 Task: For heading Use Amatic SC with blue colour.  font size for heading18,  'Change the font style of data to'Amatic SC and font size to 9,  Change the alignment of both headline & data to Align right In the sheet   Navigate Sales templetes   book
Action: Mouse moved to (114, 144)
Screenshot: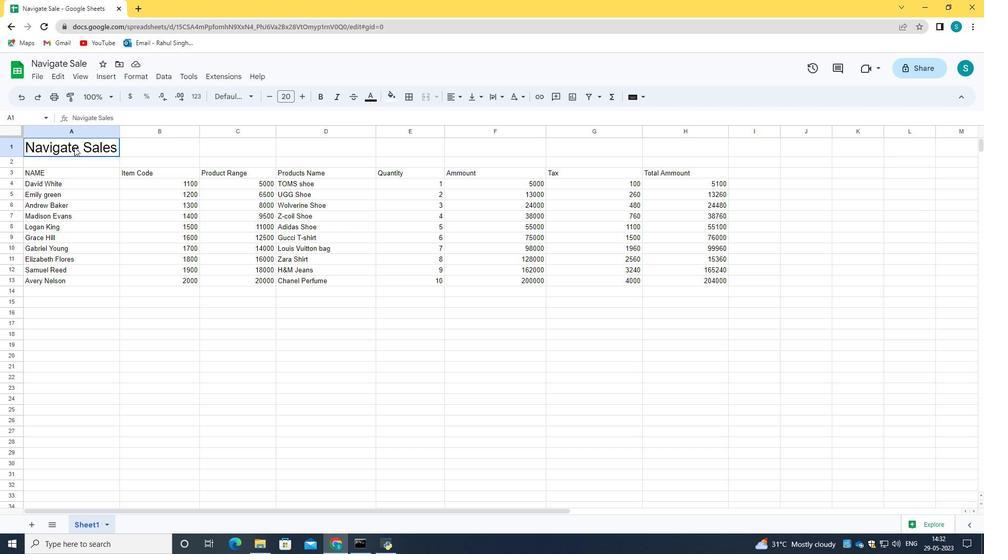 
Action: Mouse pressed left at (114, 144)
Screenshot: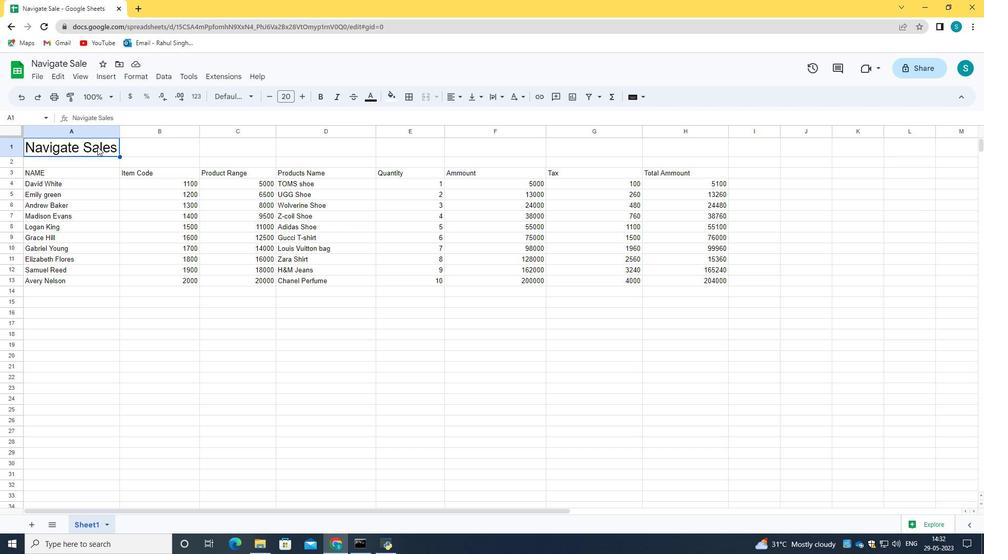
Action: Mouse moved to (113, 141)
Screenshot: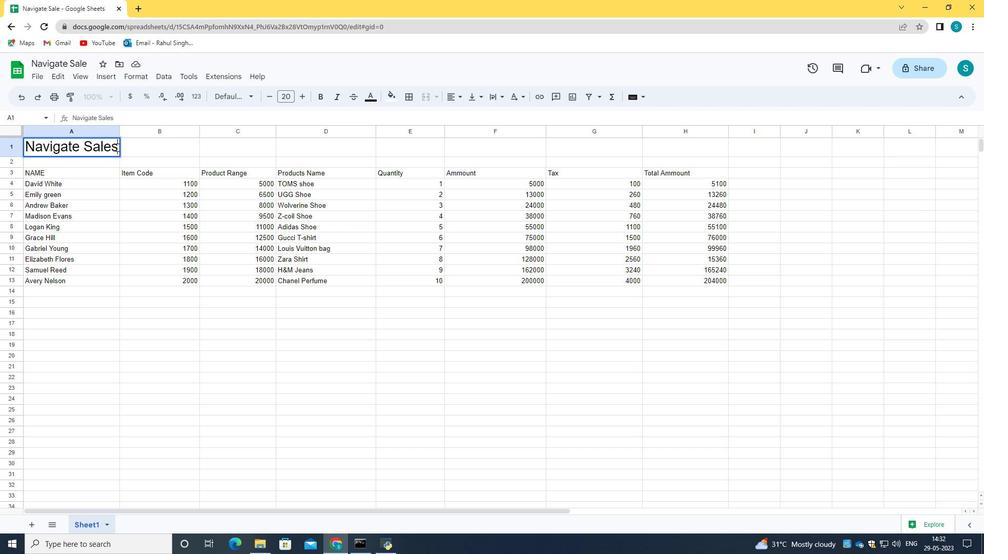 
Action: Mouse pressed left at (113, 141)
Screenshot: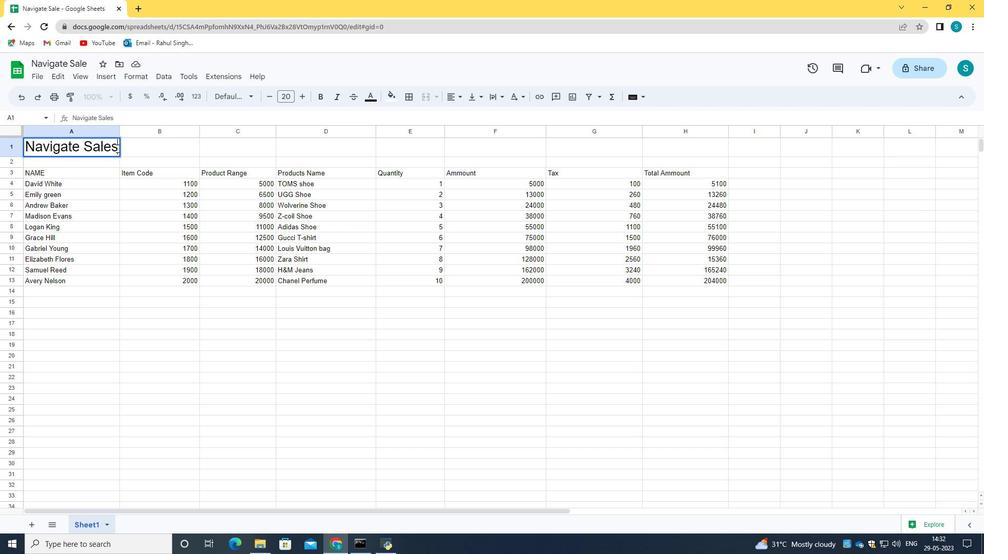 
Action: Mouse moved to (113, 142)
Screenshot: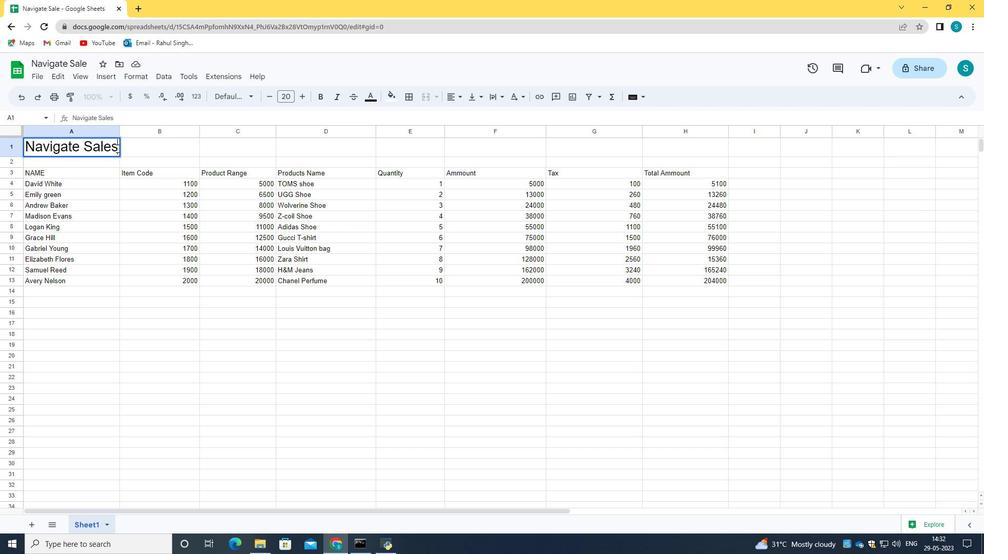 
Action: Mouse pressed left at (113, 142)
Screenshot: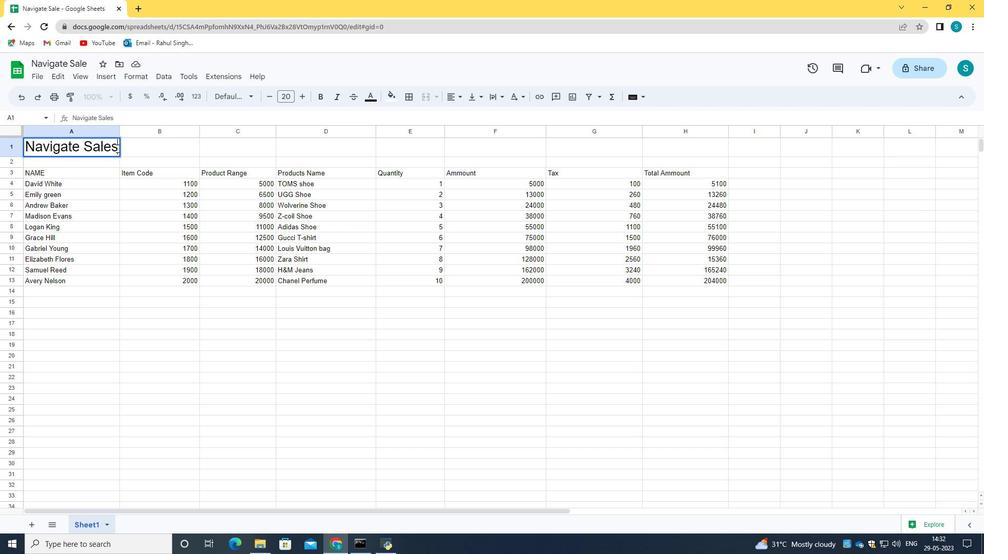 
Action: Mouse moved to (113, 145)
Screenshot: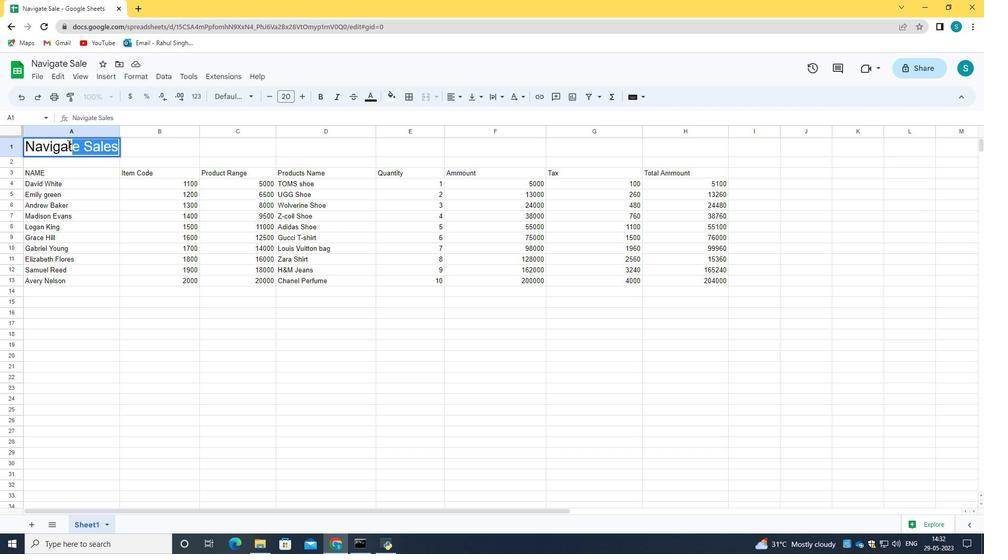 
Action: Mouse pressed left at (113, 145)
Screenshot: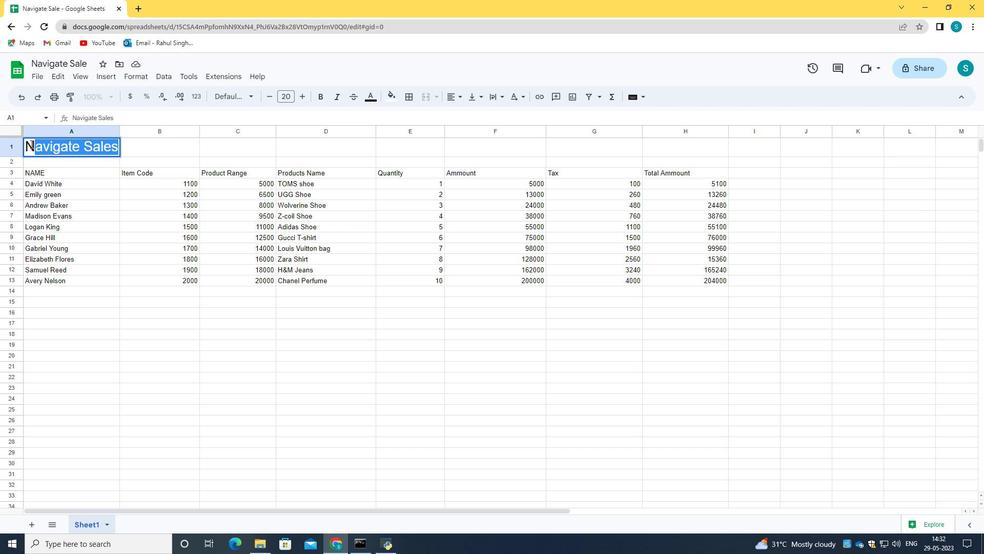 
Action: Mouse moved to (242, 92)
Screenshot: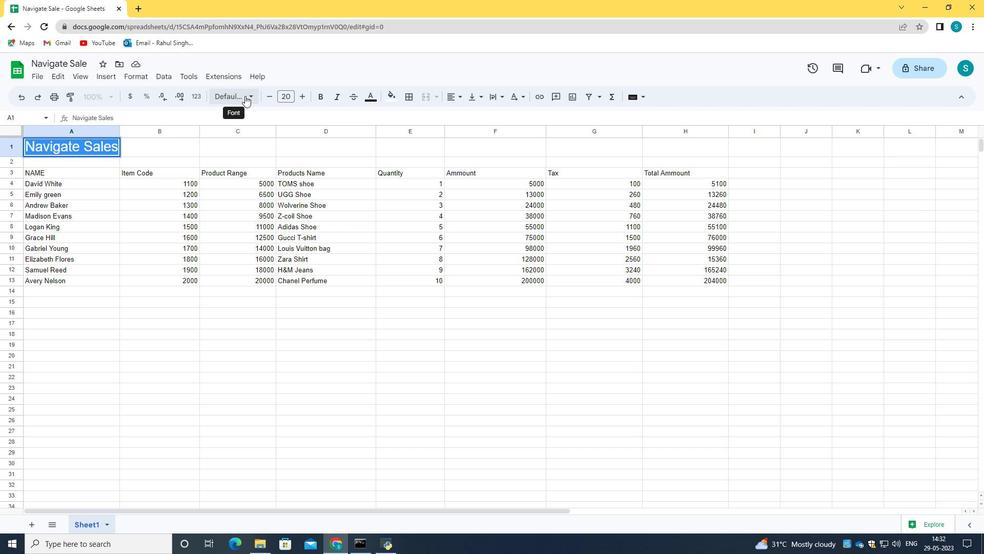 
Action: Mouse pressed left at (242, 92)
Screenshot: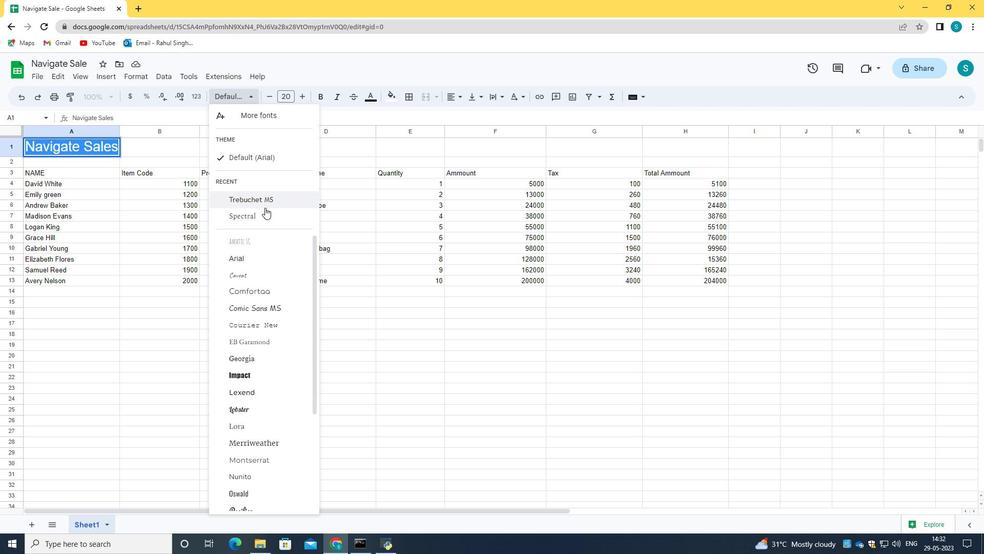 
Action: Mouse moved to (262, 205)
Screenshot: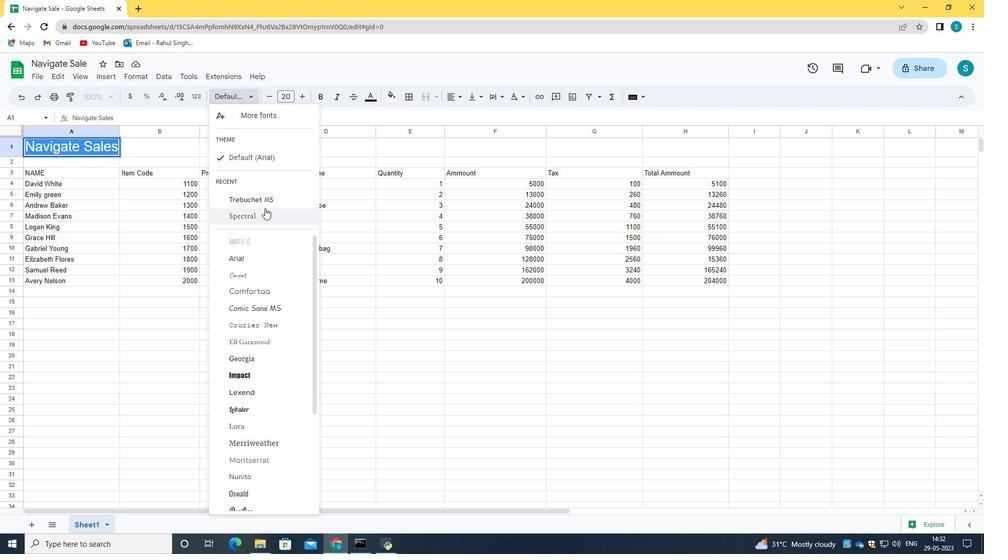 
Action: Mouse scrolled (262, 204) with delta (0, 0)
Screenshot: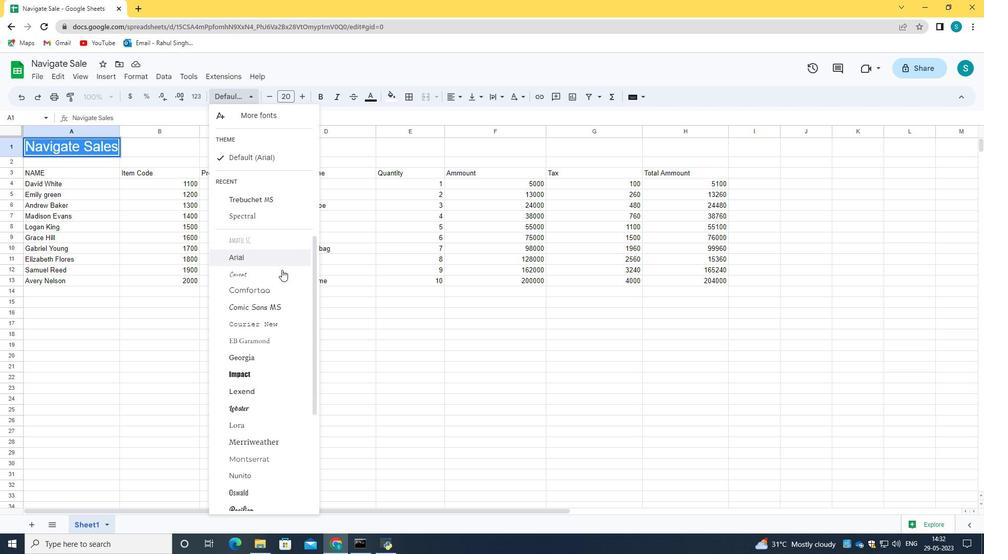 
Action: Mouse moved to (262, 205)
Screenshot: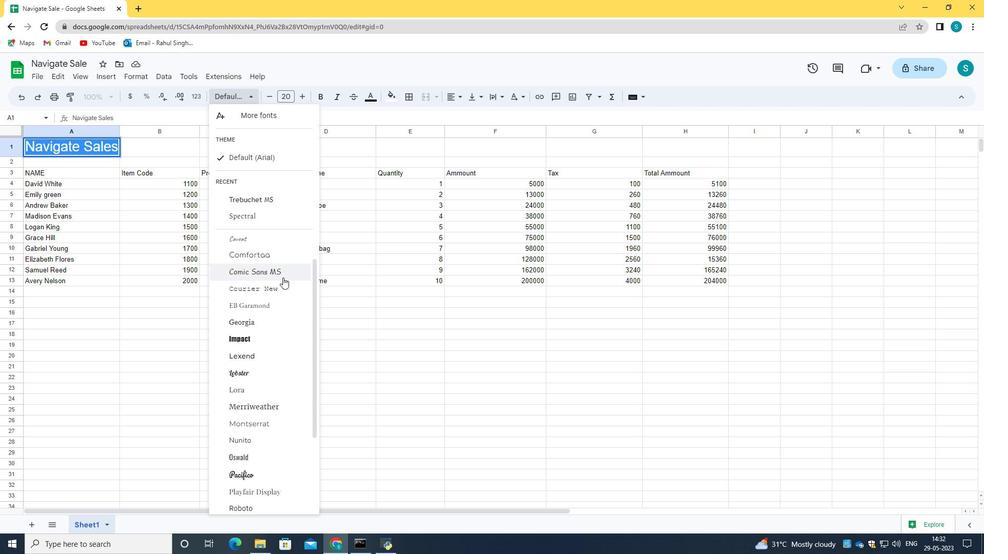 
Action: Mouse scrolled (262, 204) with delta (0, 0)
Screenshot: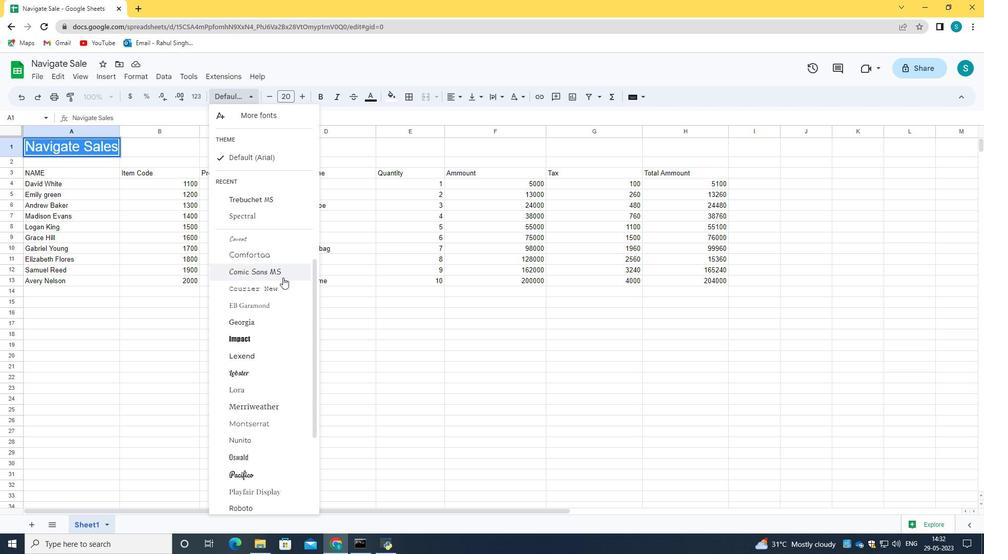 
Action: Mouse moved to (271, 241)
Screenshot: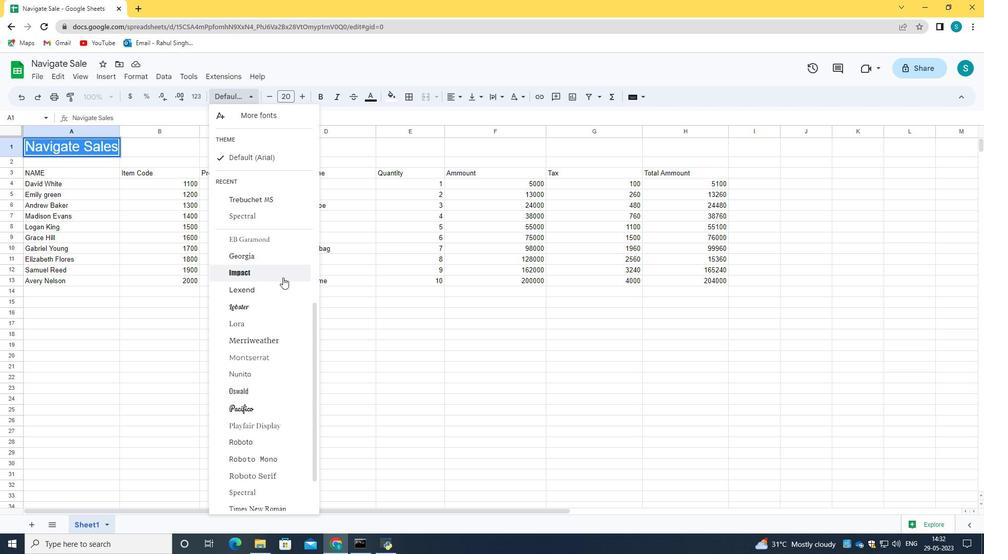 
Action: Mouse scrolled (271, 240) with delta (0, 0)
Screenshot: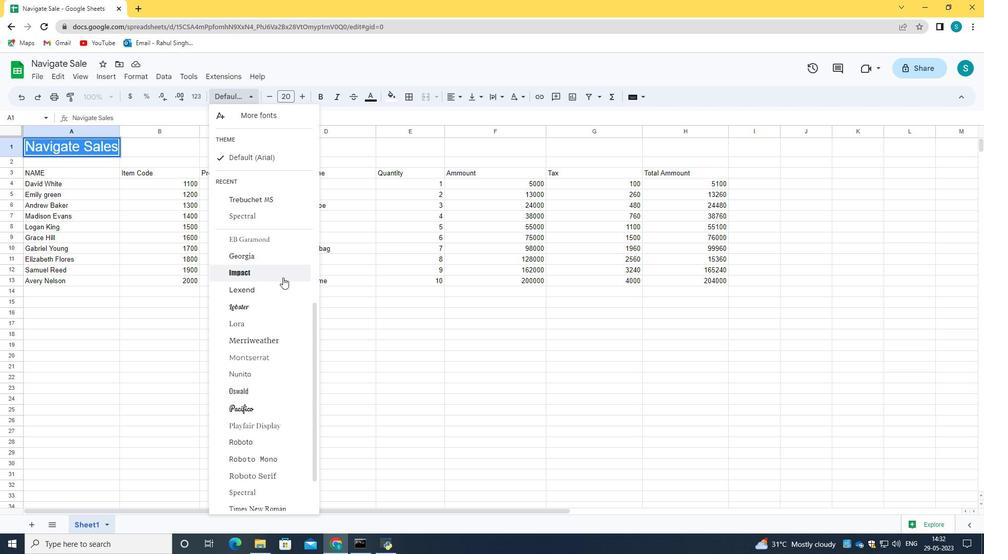 
Action: Mouse moved to (280, 274)
Screenshot: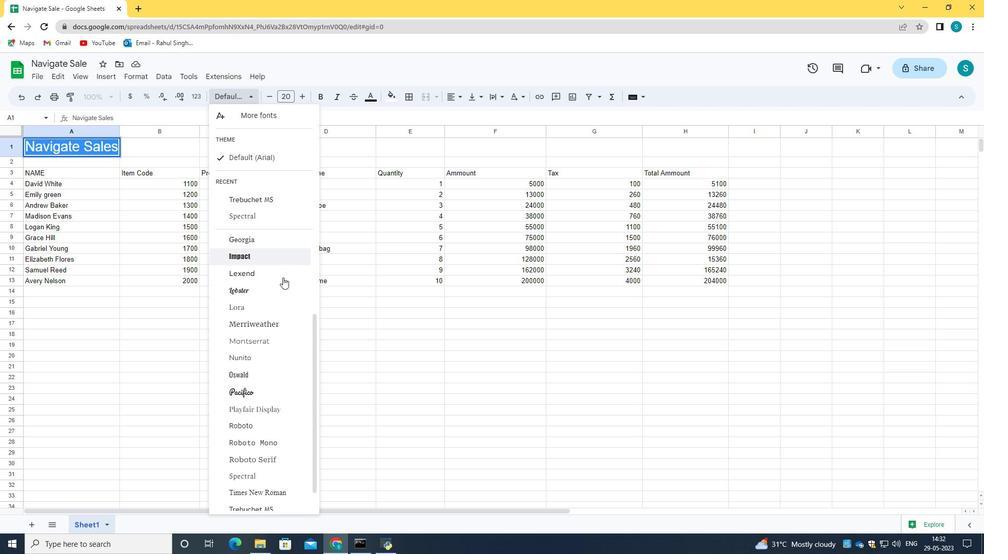 
Action: Mouse scrolled (280, 273) with delta (0, 0)
Screenshot: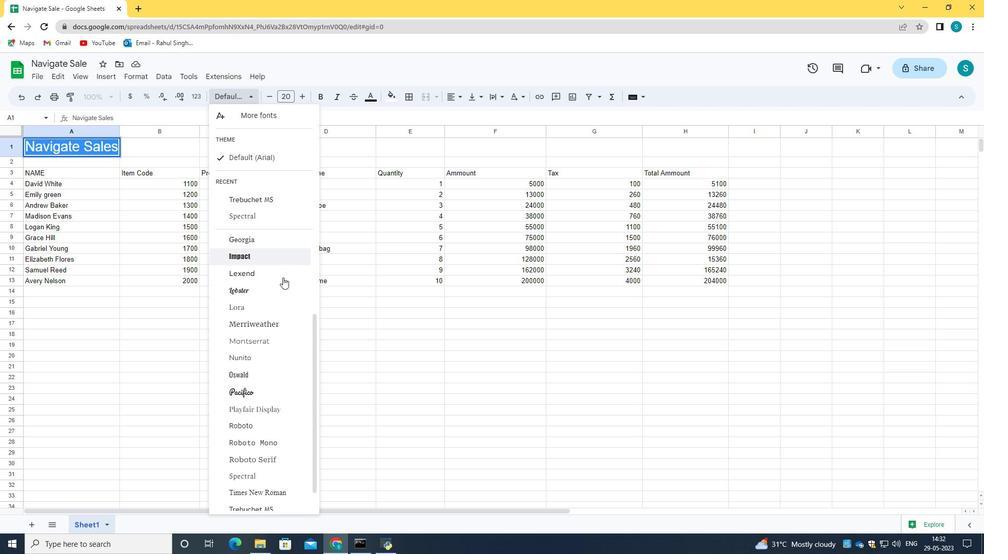 
Action: Mouse scrolled (280, 273) with delta (0, 0)
Screenshot: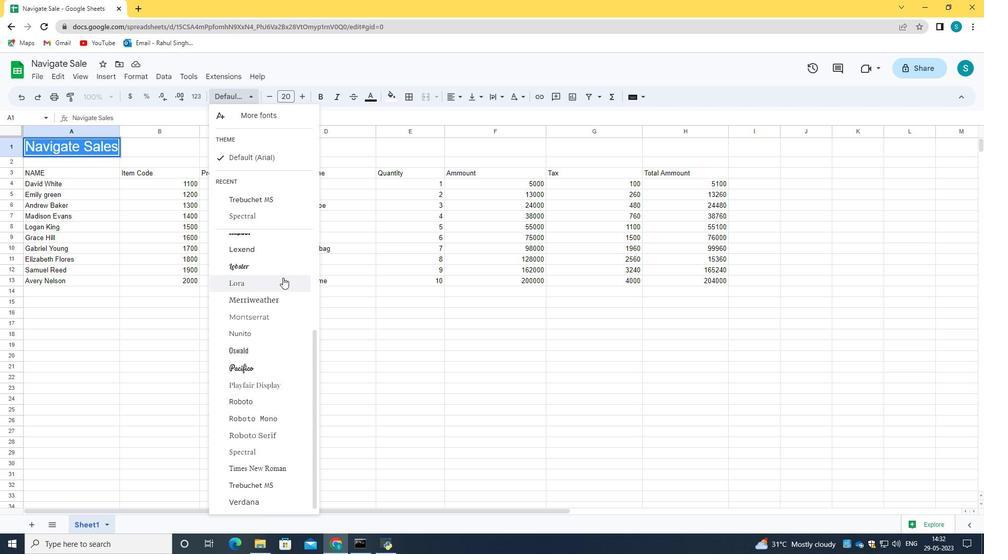 
Action: Mouse scrolled (280, 273) with delta (0, 0)
Screenshot: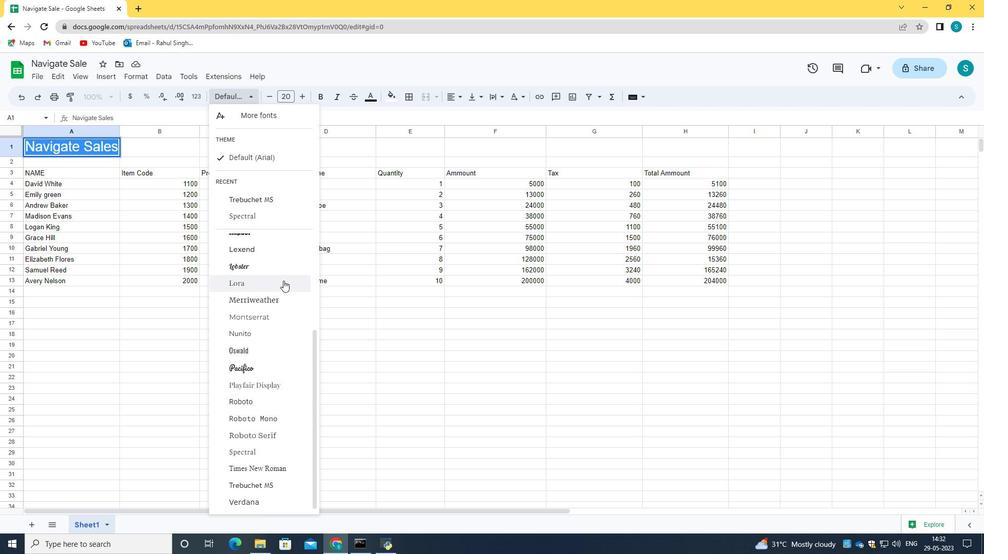 
Action: Mouse scrolled (280, 273) with delta (0, 0)
Screenshot: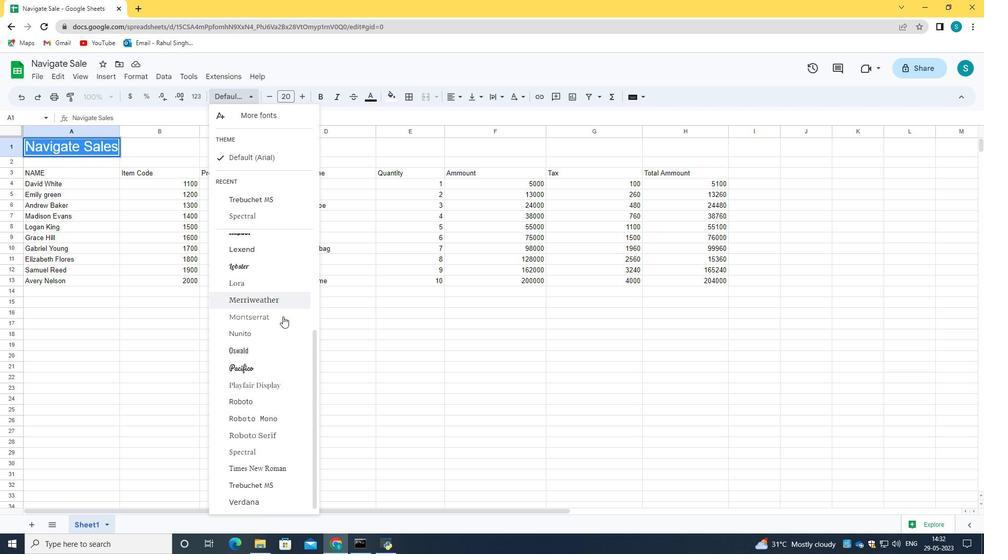 
Action: Mouse moved to (275, 335)
Screenshot: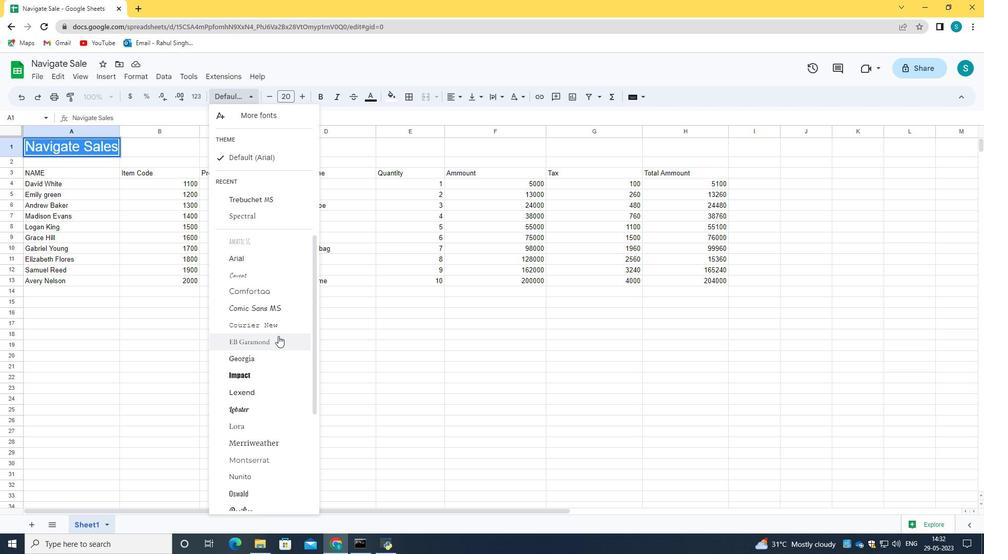 
Action: Mouse scrolled (275, 336) with delta (0, 0)
Screenshot: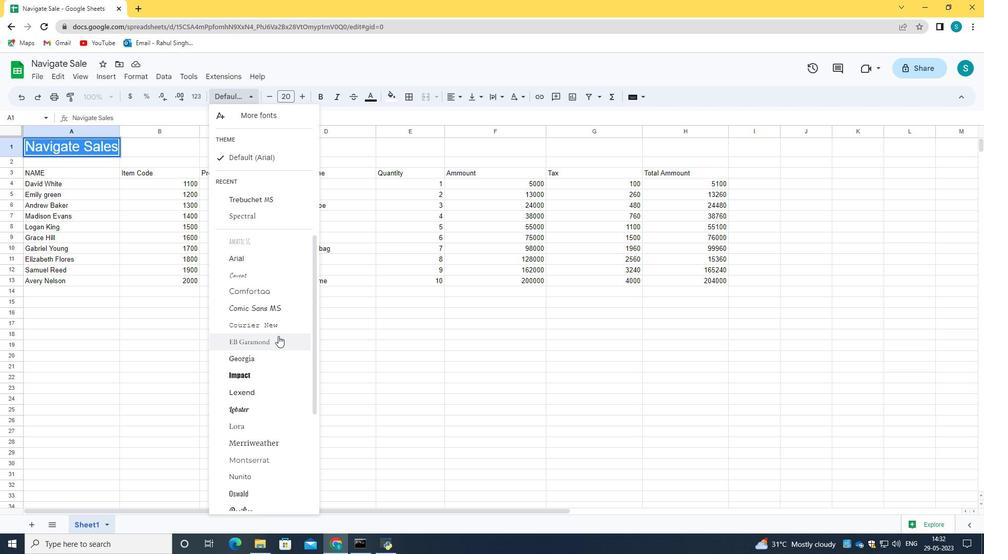 
Action: Mouse moved to (275, 334)
Screenshot: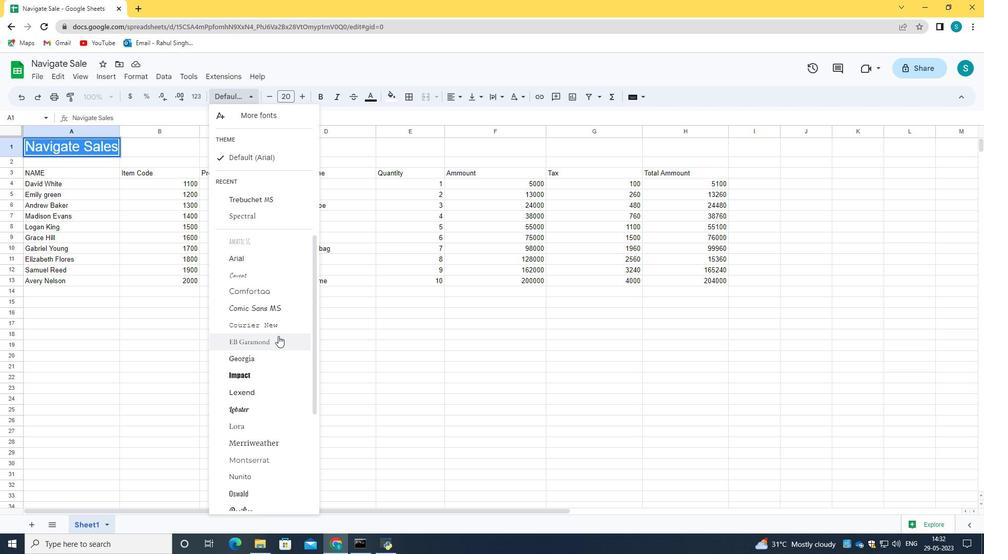 
Action: Mouse scrolled (275, 335) with delta (0, 0)
Screenshot: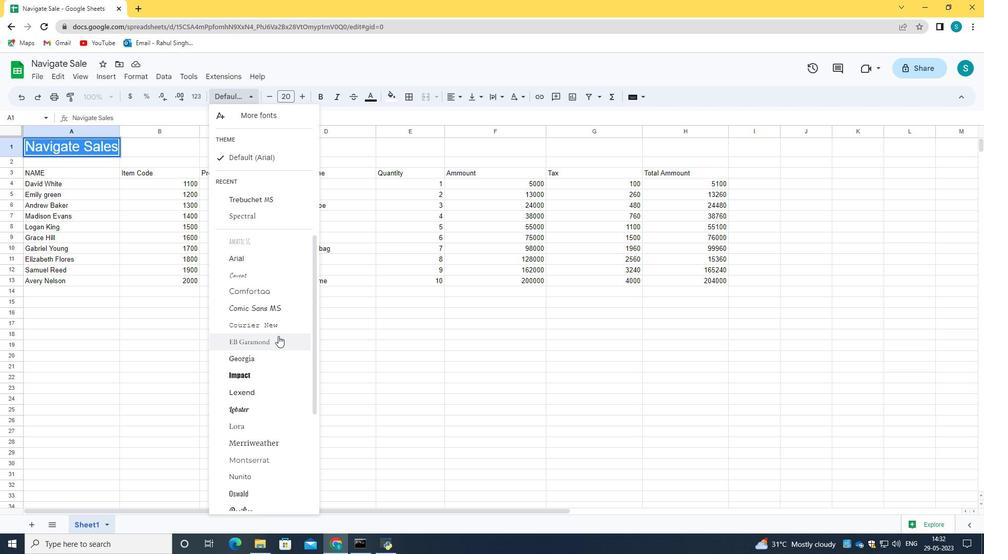 
Action: Mouse scrolled (275, 335) with delta (0, 0)
Screenshot: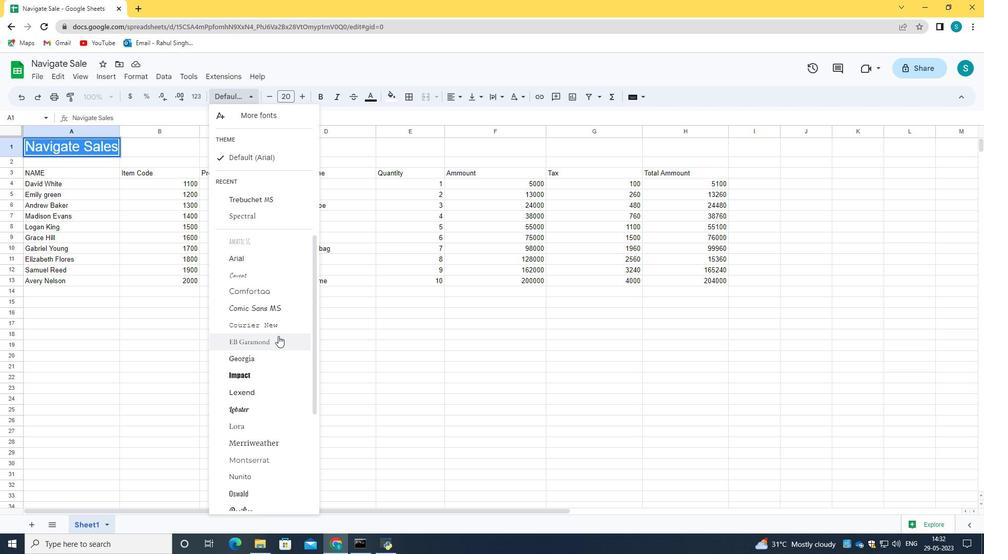 
Action: Mouse scrolled (275, 335) with delta (0, 0)
Screenshot: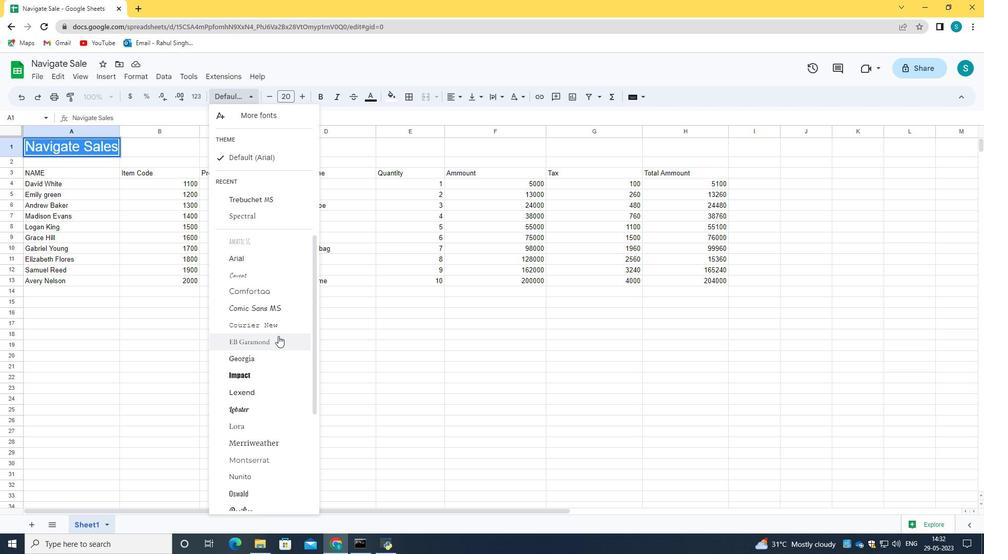 
Action: Mouse moved to (275, 332)
Screenshot: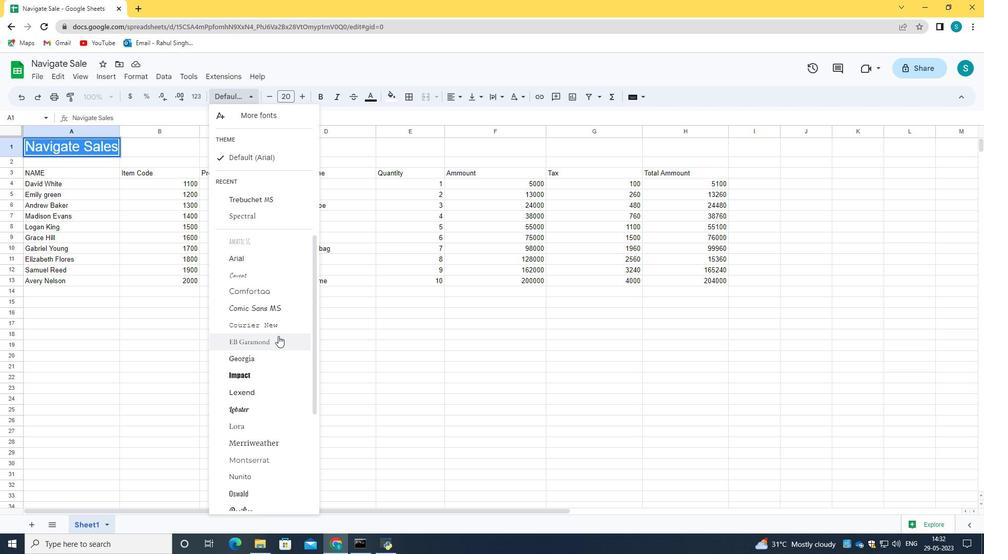 
Action: Mouse scrolled (275, 333) with delta (0, 0)
Screenshot: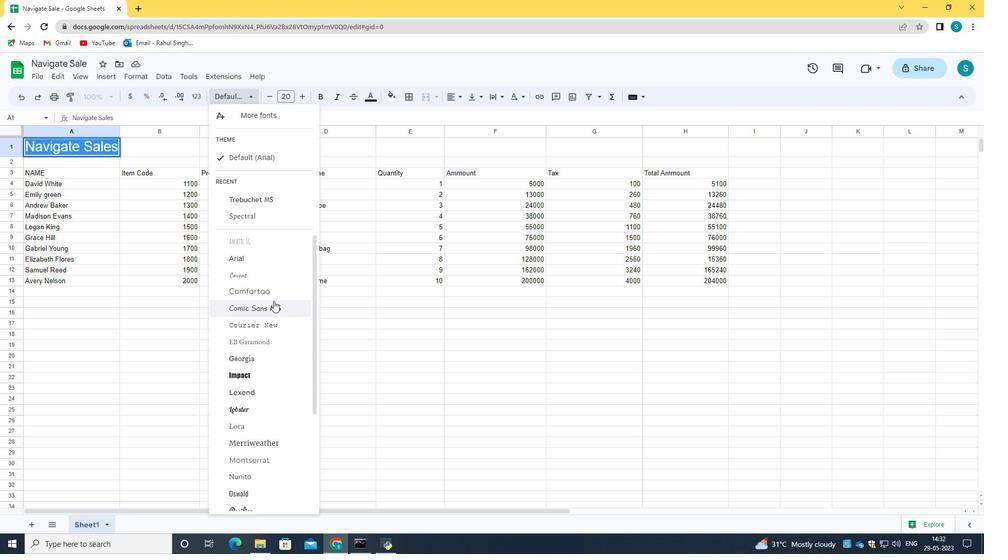 
Action: Mouse scrolled (275, 333) with delta (0, 0)
Screenshot: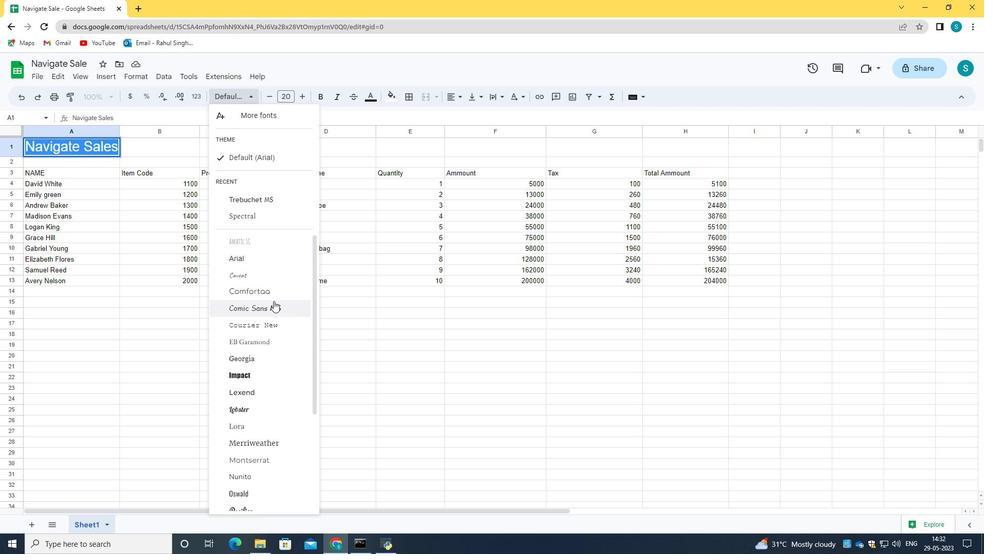 
Action: Mouse scrolled (275, 333) with delta (0, 0)
Screenshot: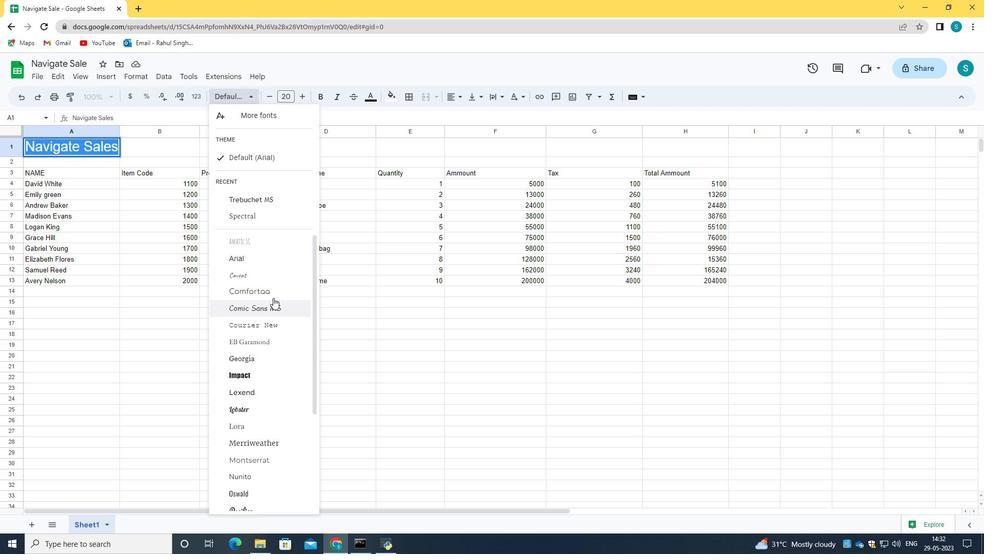
Action: Mouse scrolled (275, 333) with delta (0, 0)
Screenshot: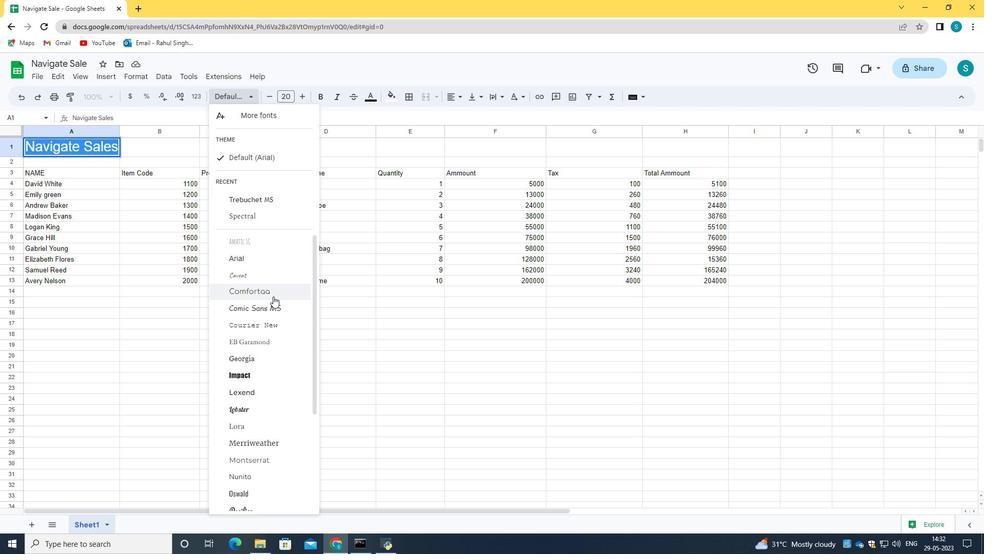 
Action: Mouse moved to (264, 110)
Screenshot: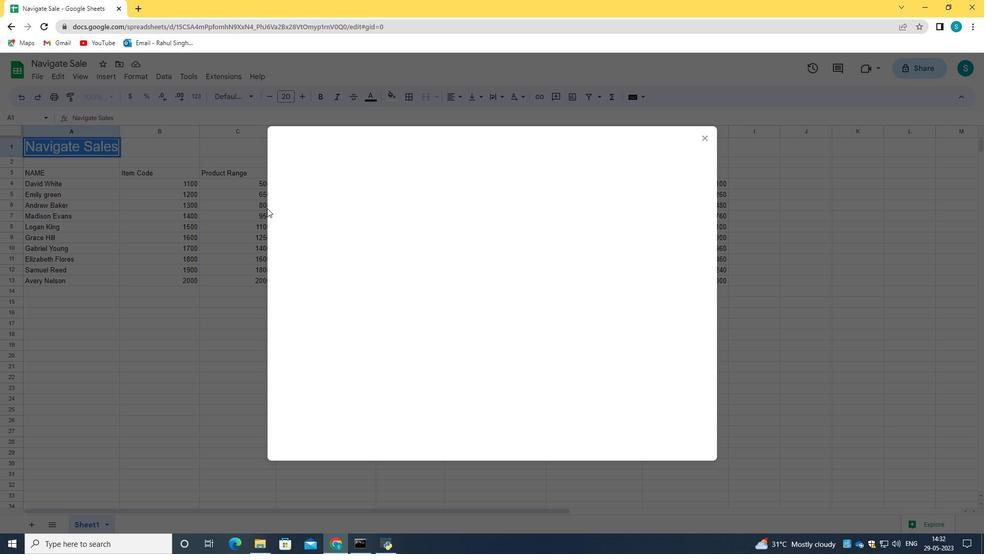 
Action: Mouse pressed left at (264, 110)
Screenshot: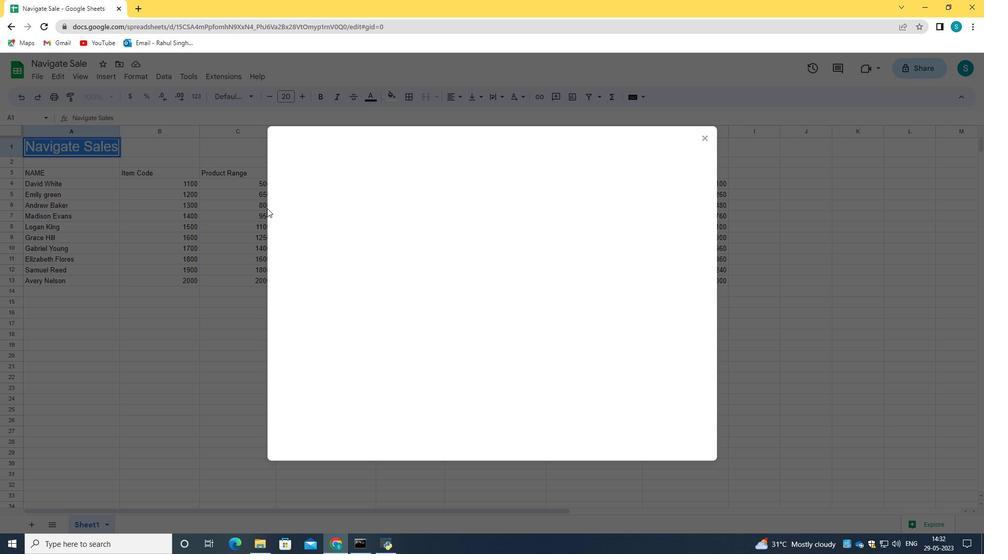 
Action: Mouse moved to (363, 266)
Screenshot: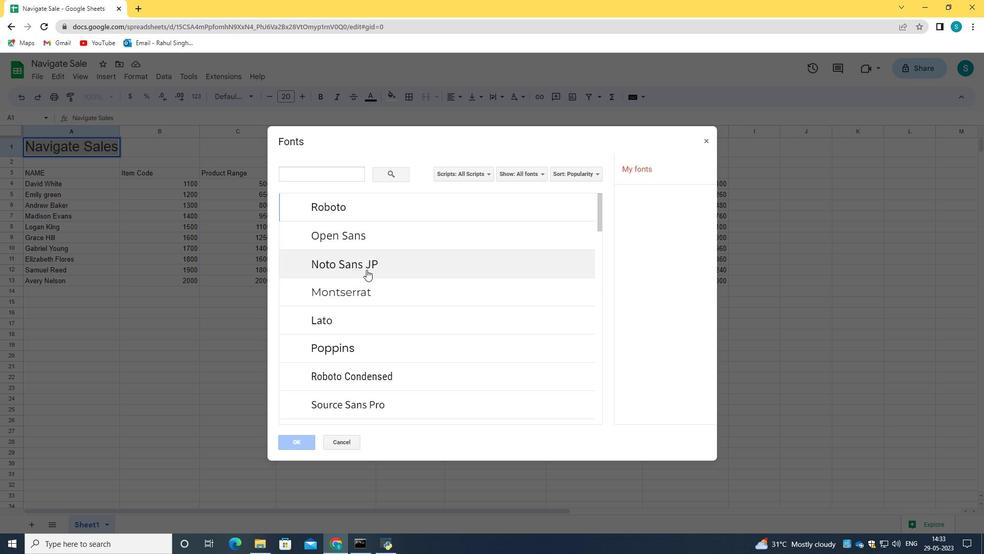 
Action: Mouse scrolled (363, 266) with delta (0, 0)
Screenshot: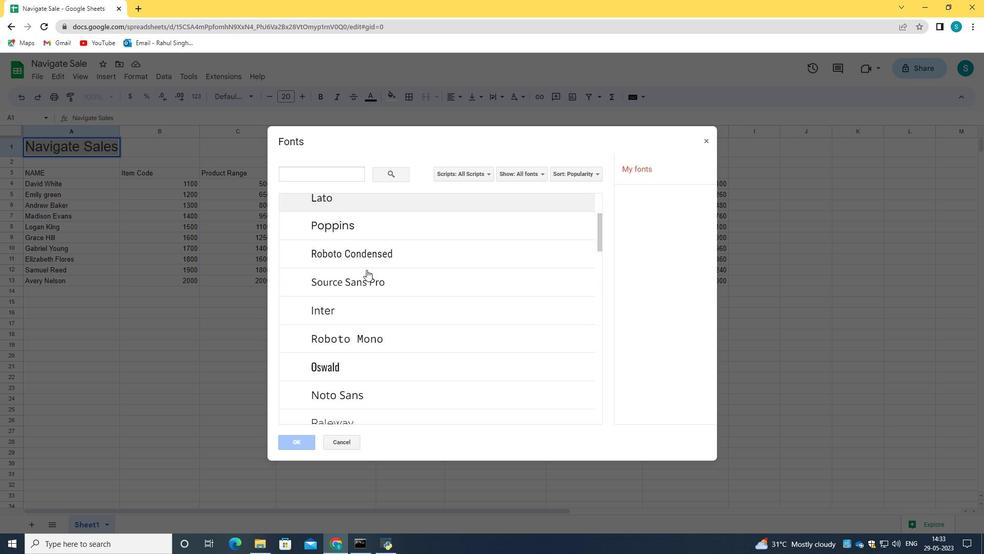 
Action: Mouse scrolled (363, 266) with delta (0, 0)
Screenshot: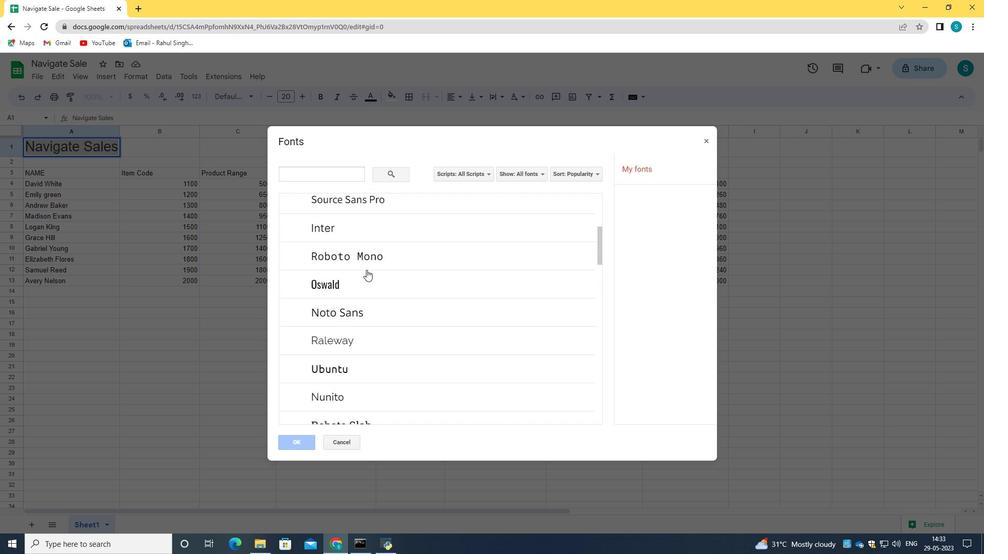
Action: Mouse scrolled (363, 266) with delta (0, 0)
Screenshot: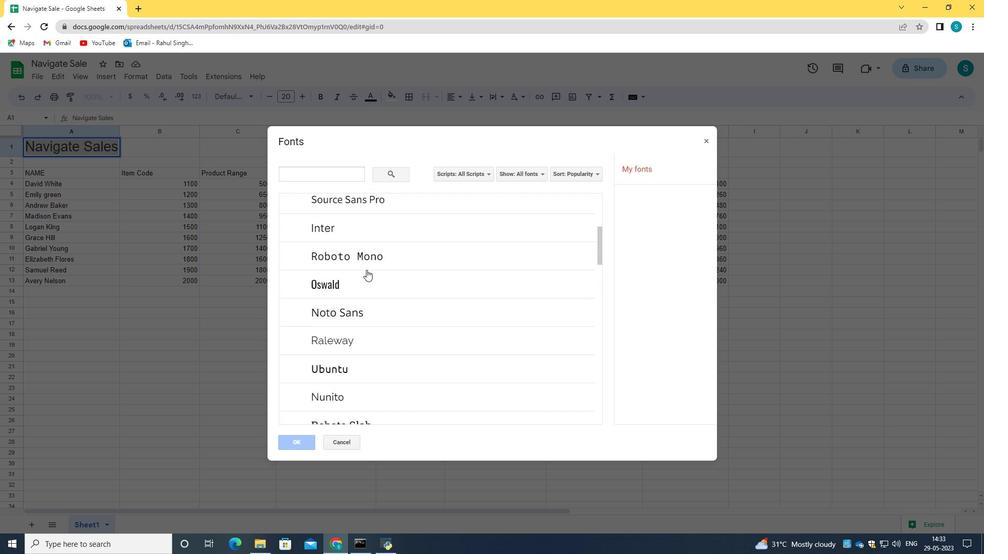 
Action: Mouse scrolled (363, 266) with delta (0, 0)
Screenshot: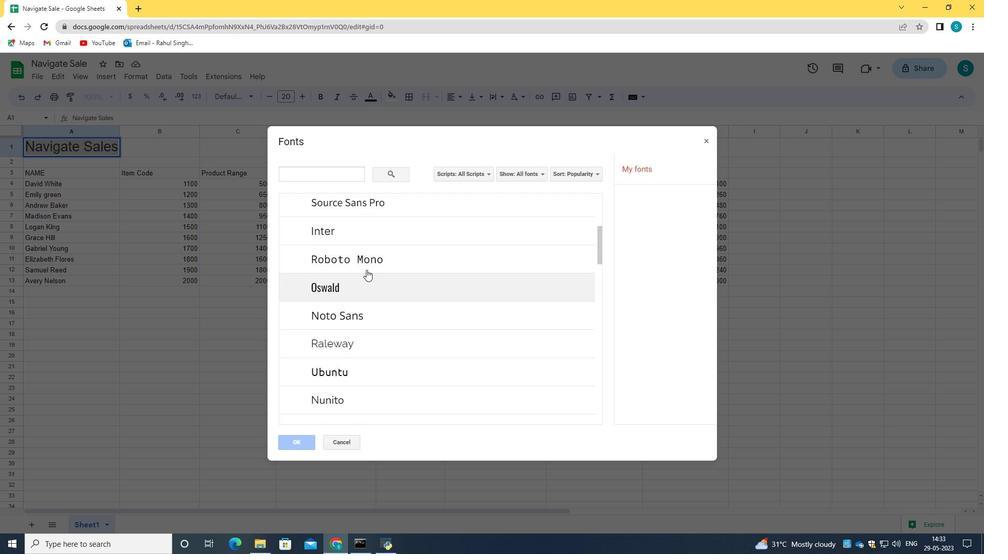 
Action: Mouse scrolled (363, 267) with delta (0, 0)
Screenshot: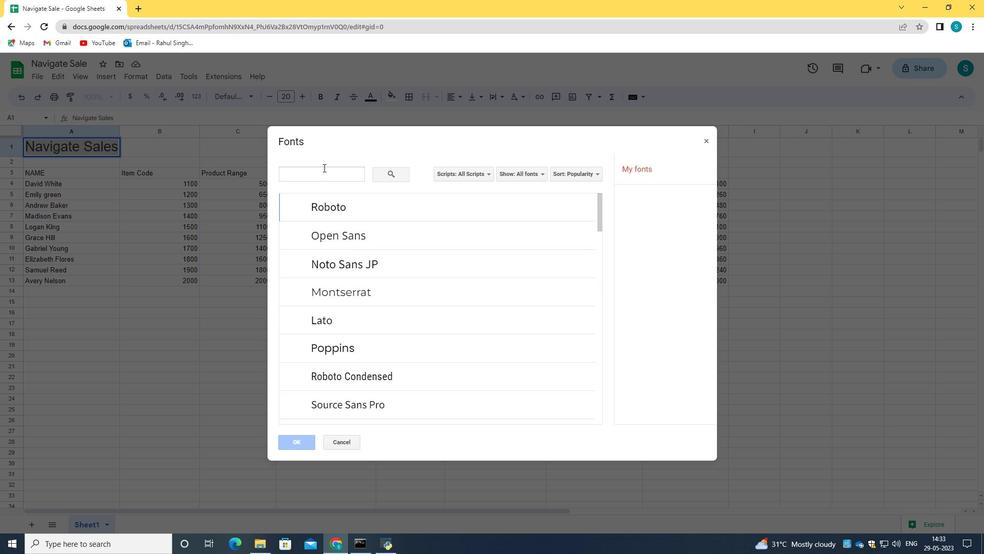 
Action: Mouse scrolled (363, 267) with delta (0, 0)
Screenshot: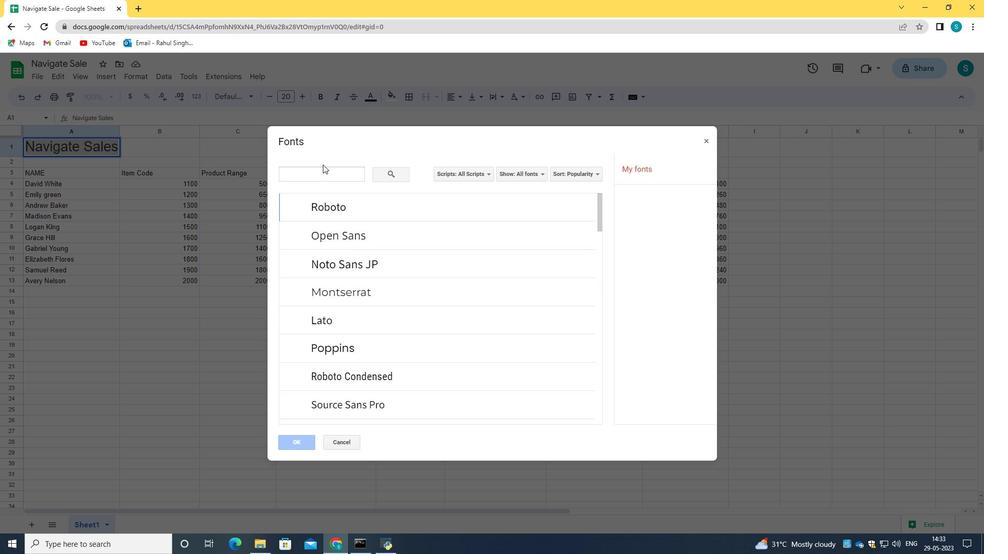 
Action: Mouse scrolled (363, 267) with delta (0, 0)
Screenshot: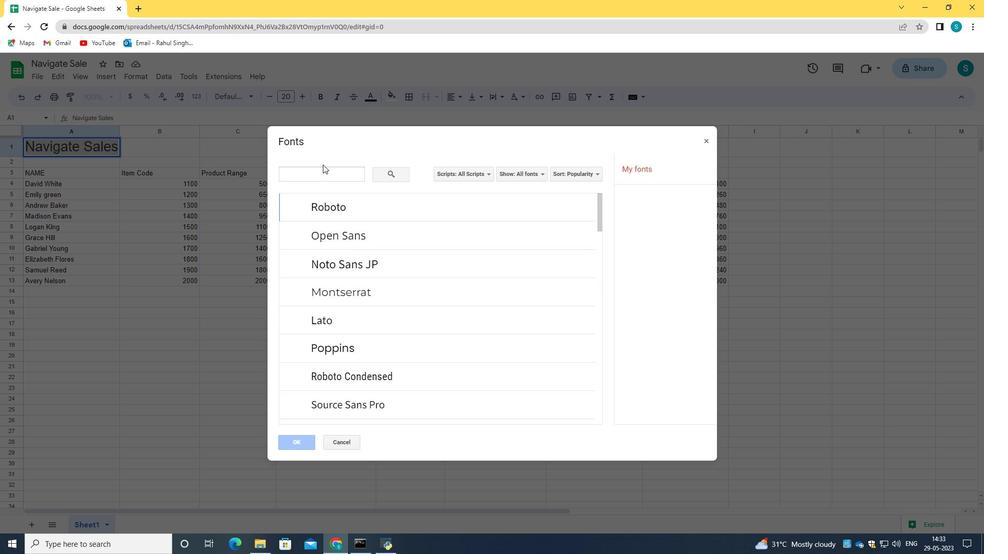
Action: Mouse scrolled (363, 267) with delta (0, 0)
Screenshot: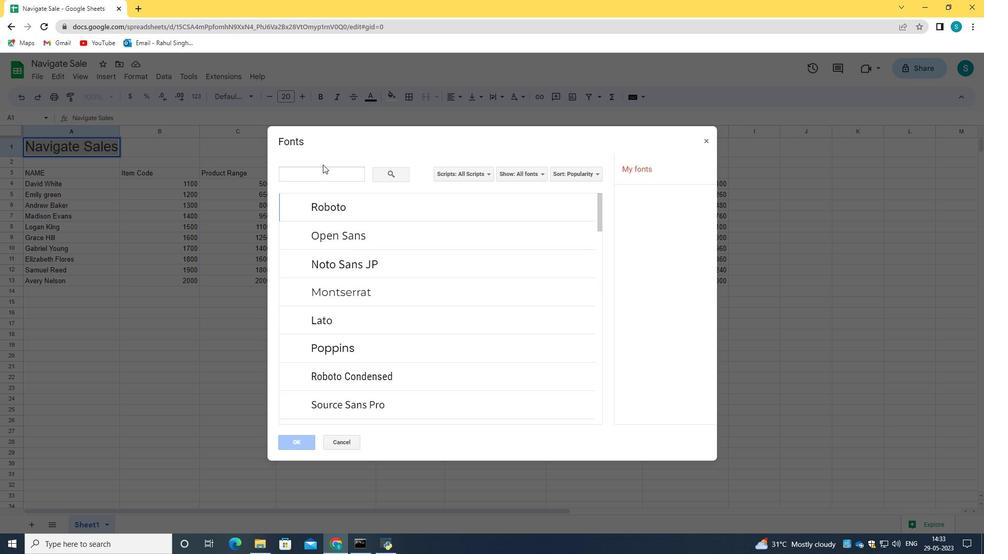 
Action: Mouse scrolled (363, 267) with delta (0, 0)
Screenshot: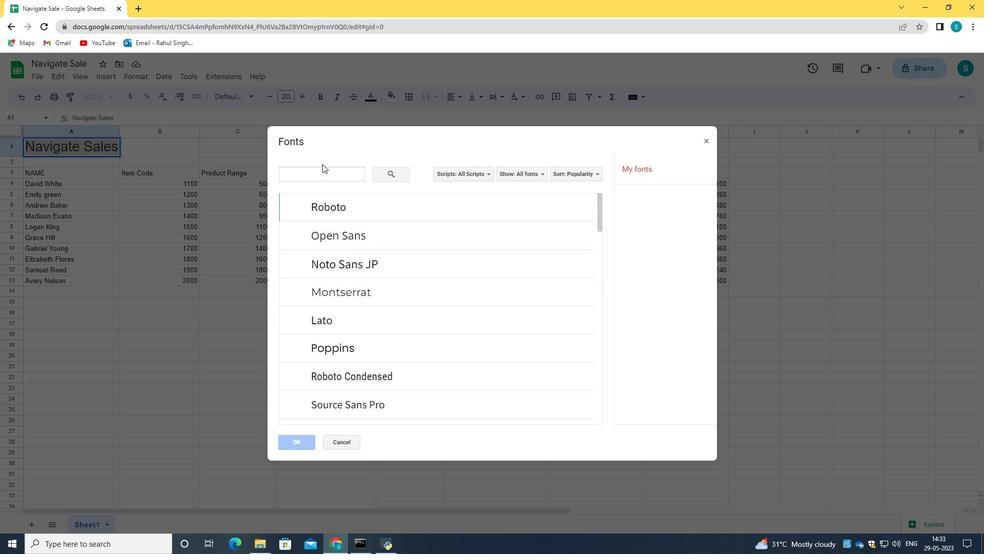 
Action: Mouse moved to (316, 165)
Screenshot: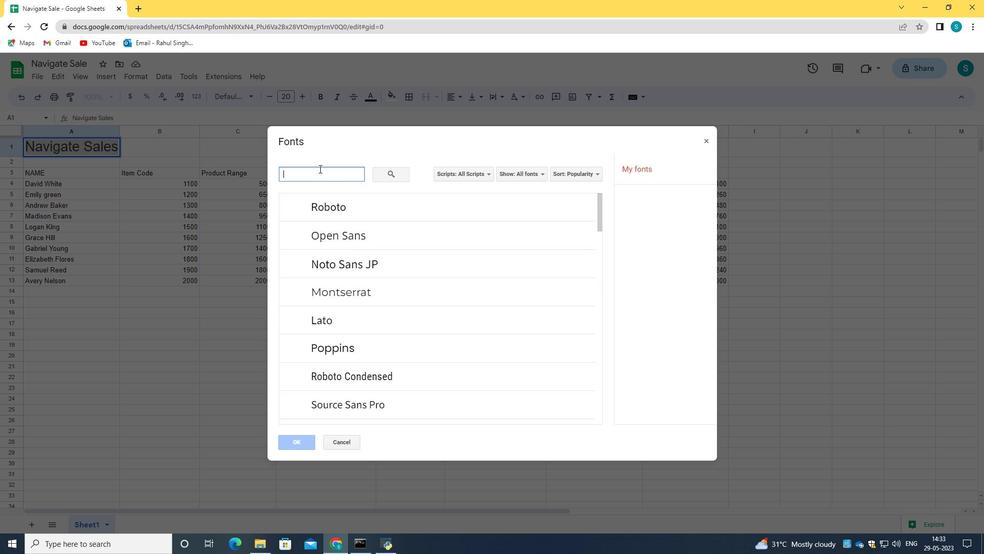 
Action: Mouse pressed left at (316, 165)
Screenshot: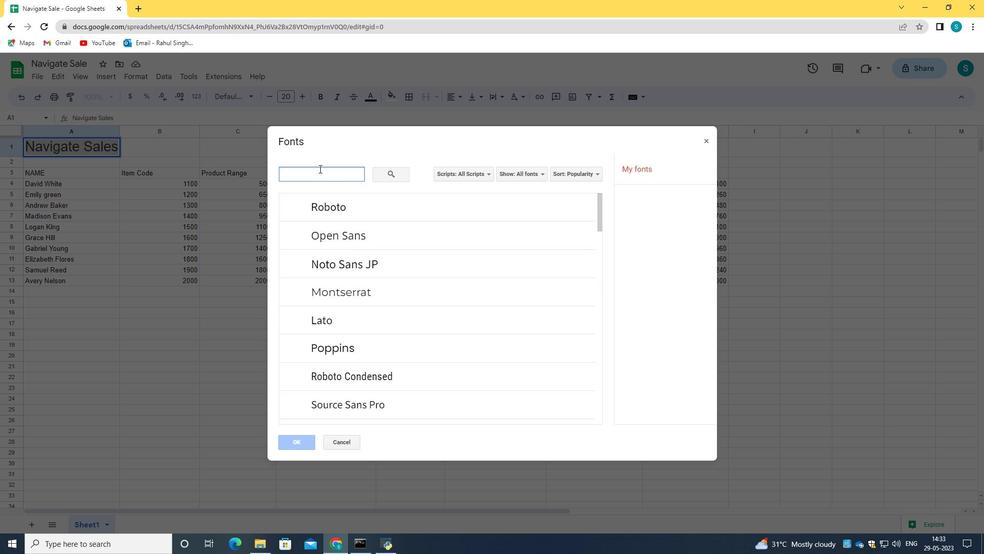 
Action: Key pressed amat
Screenshot: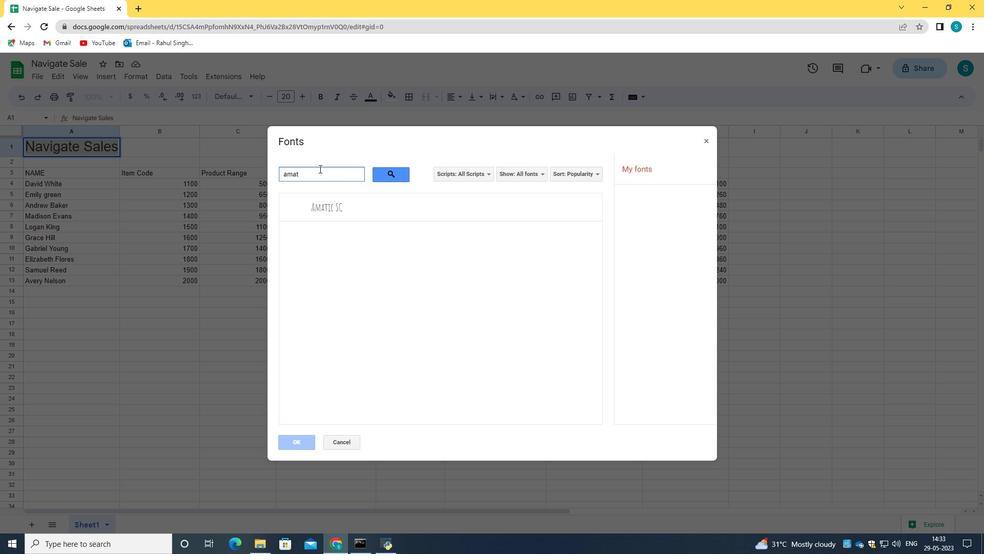 
Action: Mouse moved to (349, 185)
Screenshot: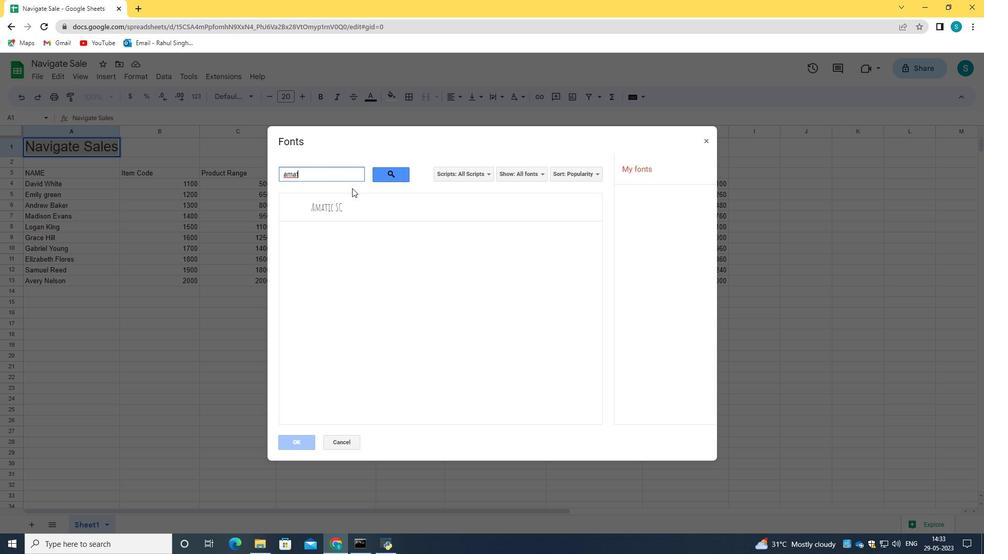 
Action: Key pressed <Key.backspace><Key.backspace><Key.backspace><Key.backspace><Key.backspace><Key.backspace><Key.backspace><Key.backspace><Key.backspace><Key.backspace><Key.backspace><Key.backspace><Key.backspace><Key.backspace><Key.backspace><Key.backspace><Key.backspace>
Screenshot: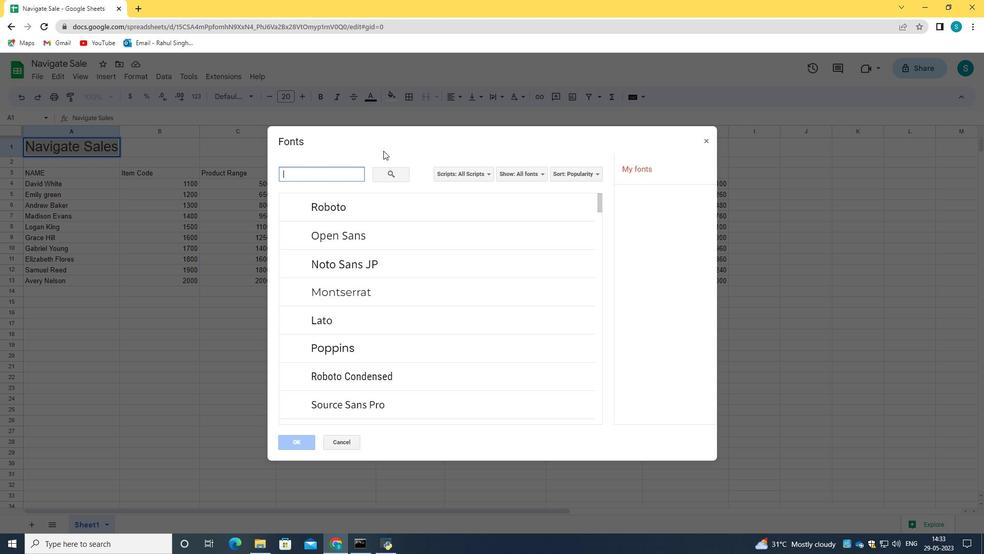 
Action: Mouse moved to (699, 138)
Screenshot: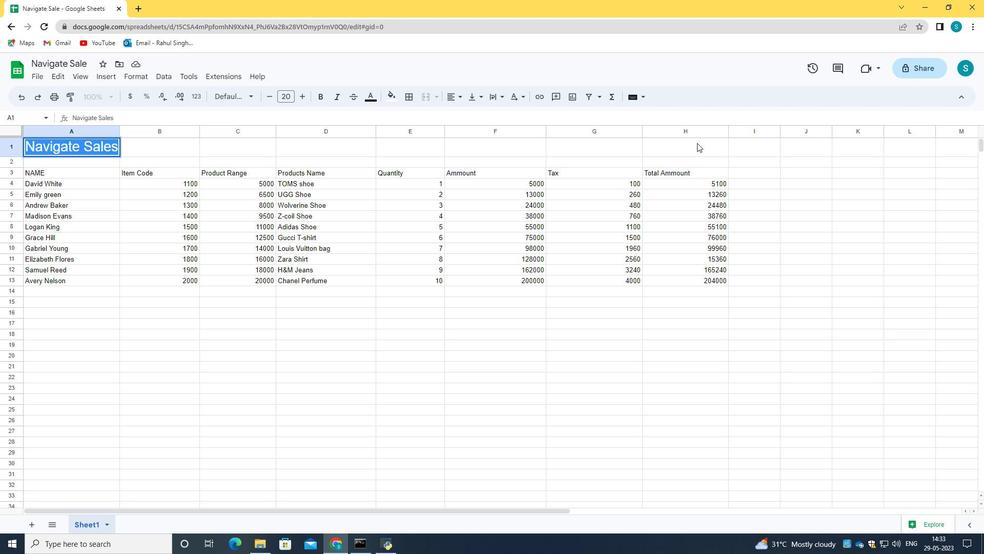 
Action: Mouse pressed left at (699, 138)
Screenshot: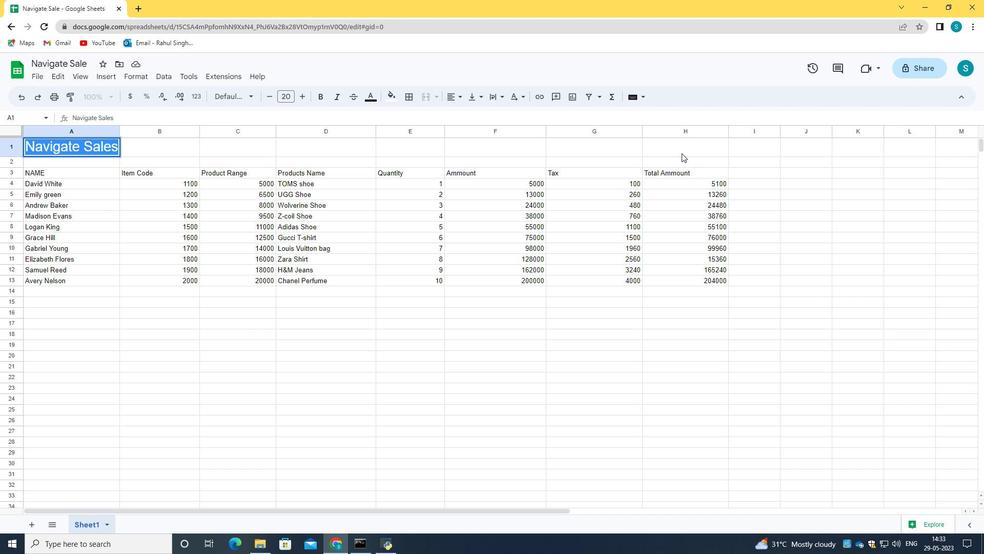 
Action: Mouse moved to (230, 92)
Screenshot: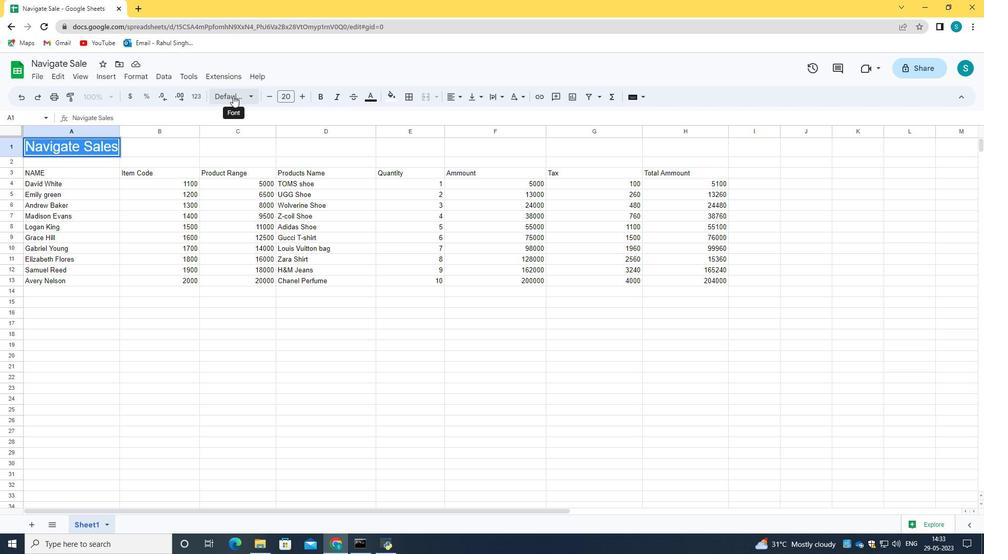 
Action: Mouse pressed left at (230, 92)
Screenshot: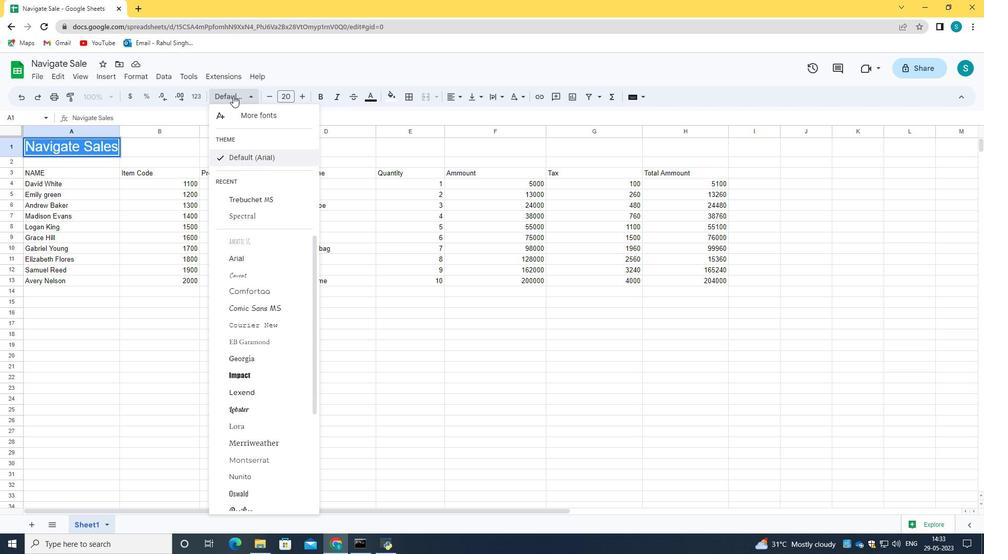 
Action: Mouse moved to (263, 244)
Screenshot: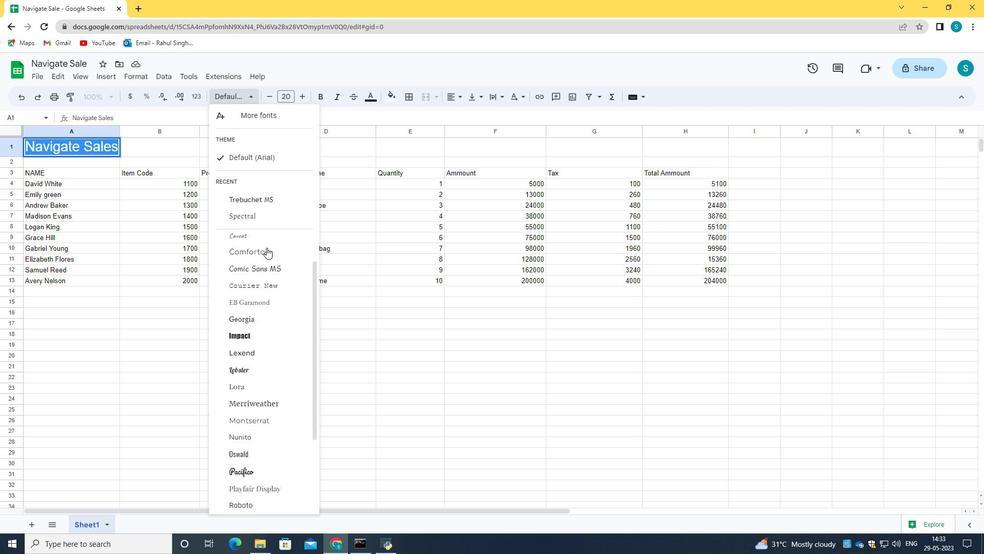 
Action: Mouse scrolled (263, 244) with delta (0, 0)
Screenshot: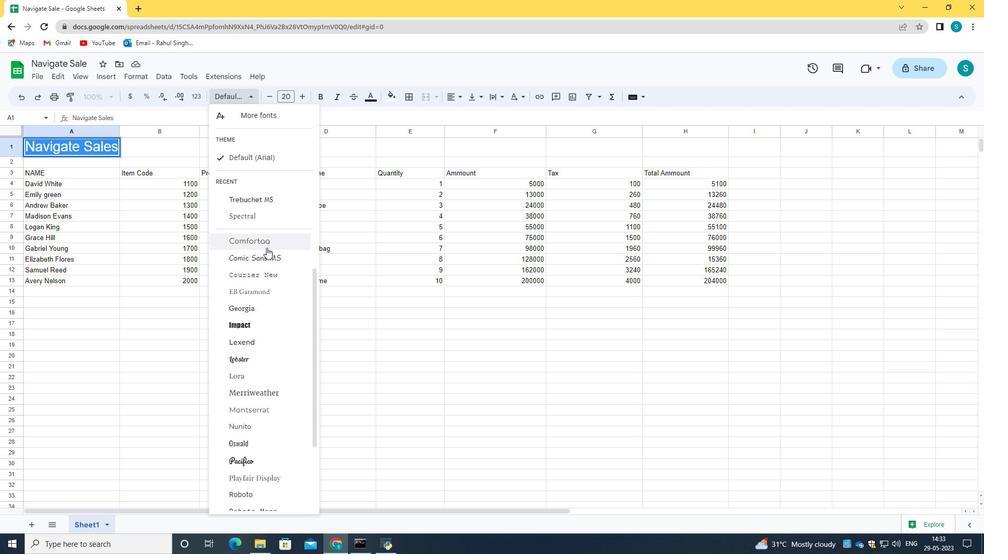 
Action: Mouse scrolled (263, 244) with delta (0, 0)
Screenshot: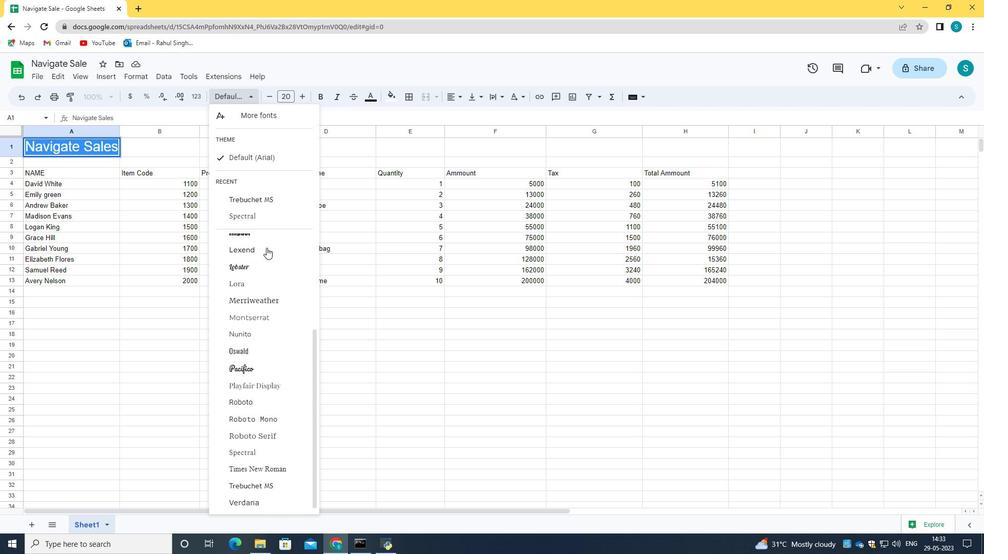 
Action: Mouse scrolled (263, 244) with delta (0, 0)
Screenshot: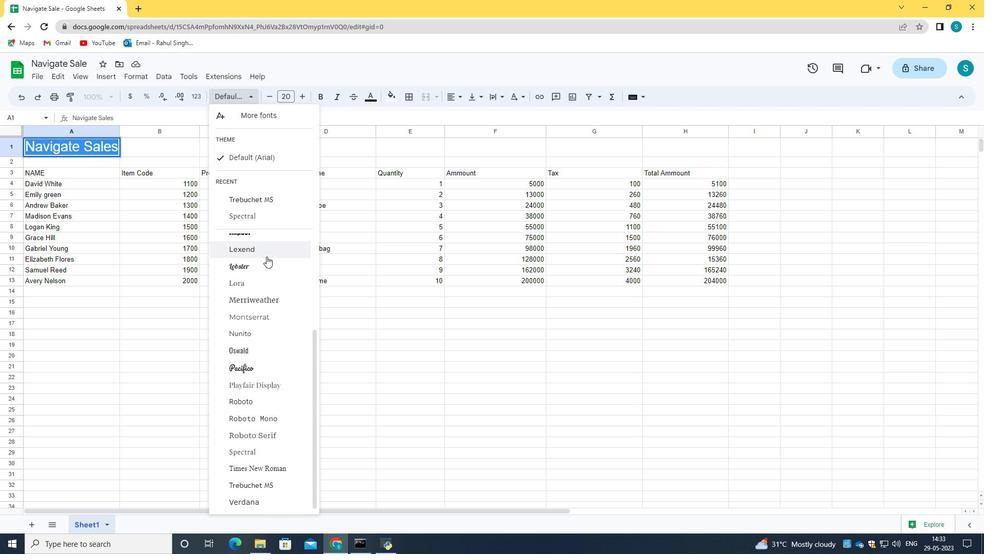 
Action: Mouse moved to (263, 251)
Screenshot: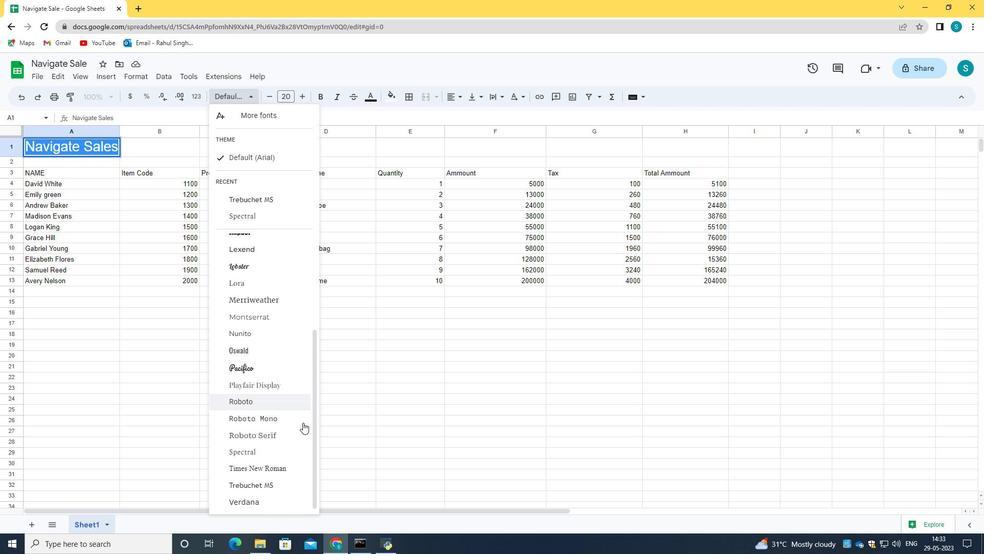 
Action: Mouse scrolled (263, 251) with delta (0, 0)
Screenshot: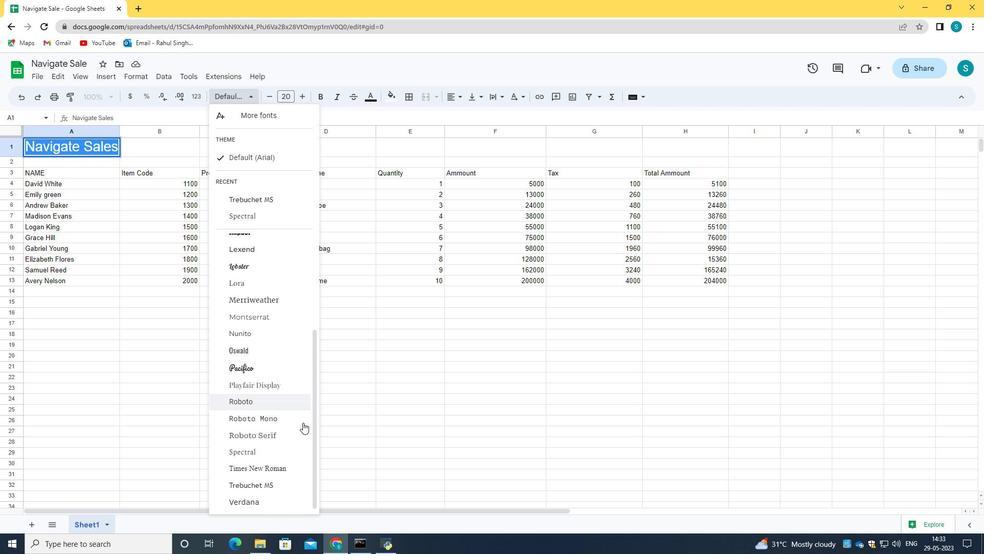 
Action: Mouse moved to (263, 253)
Screenshot: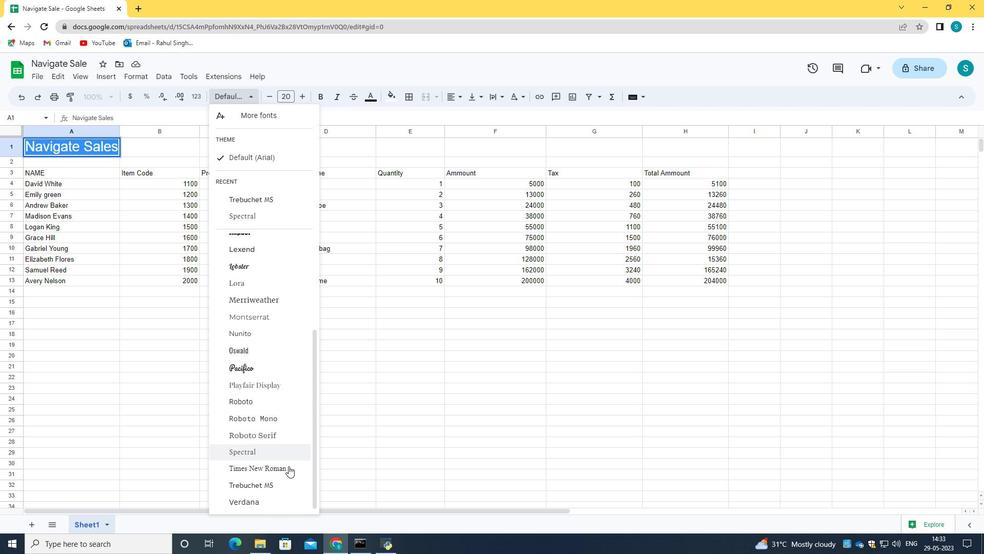 
Action: Mouse scrolled (263, 252) with delta (0, 0)
Screenshot: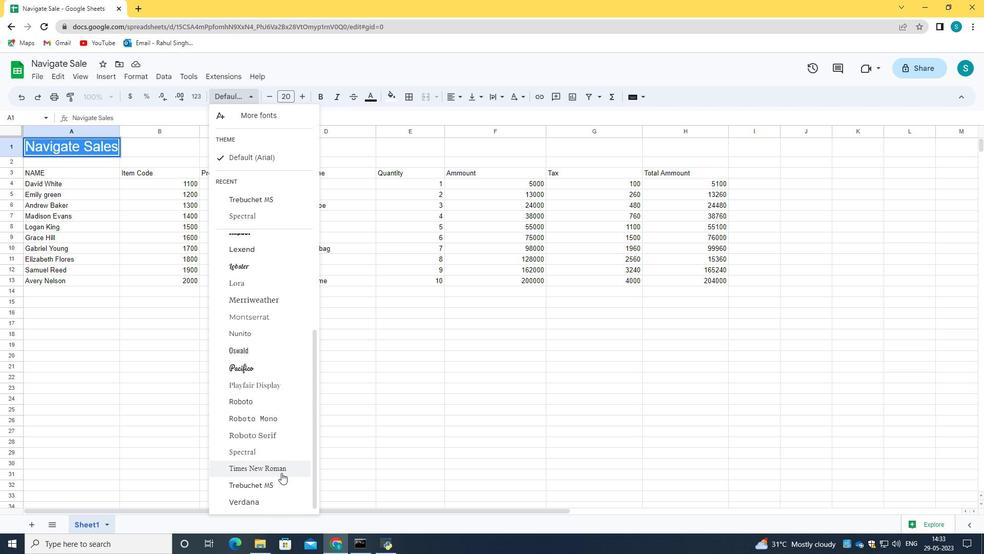 
Action: Mouse moved to (273, 286)
Screenshot: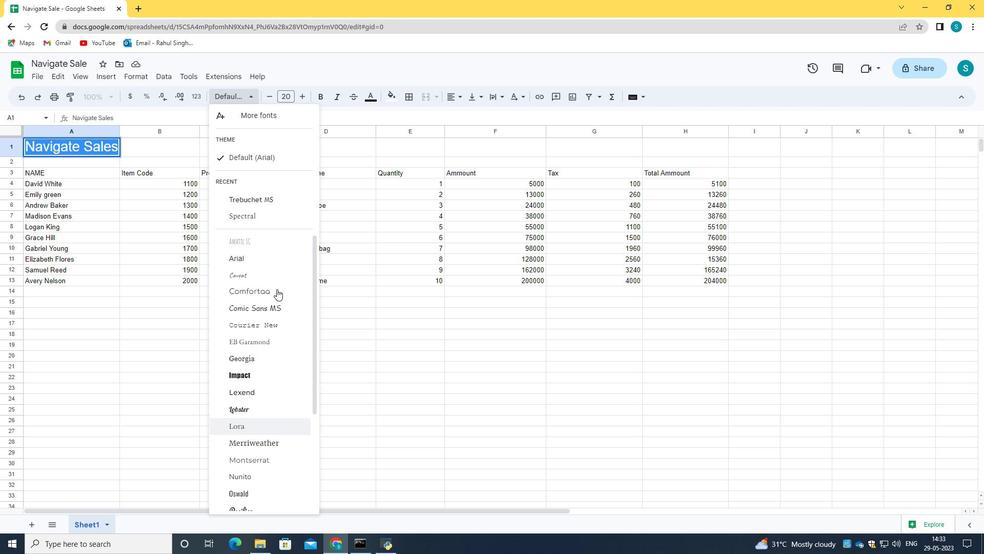 
Action: Mouse scrolled (273, 286) with delta (0, 0)
Screenshot: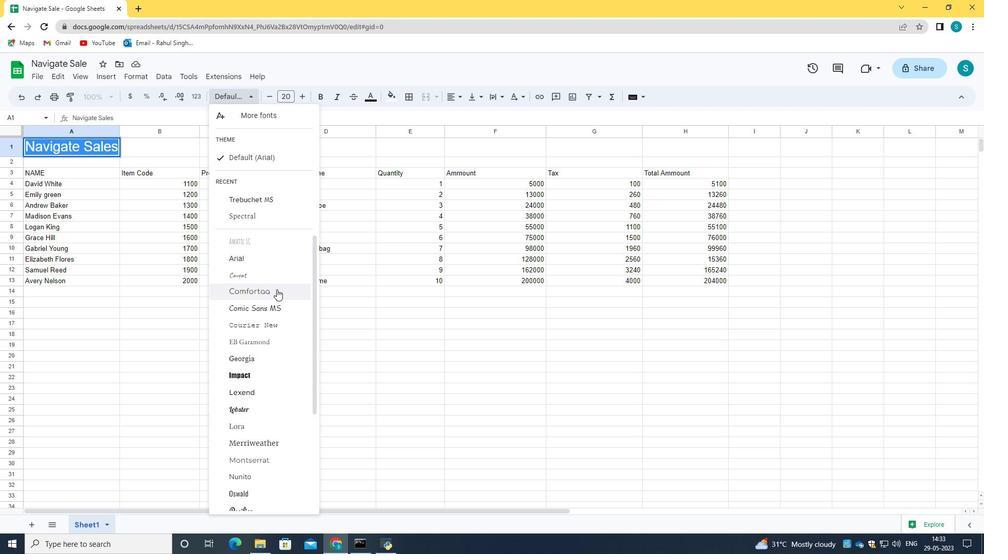 
Action: Mouse scrolled (273, 286) with delta (0, 0)
Screenshot: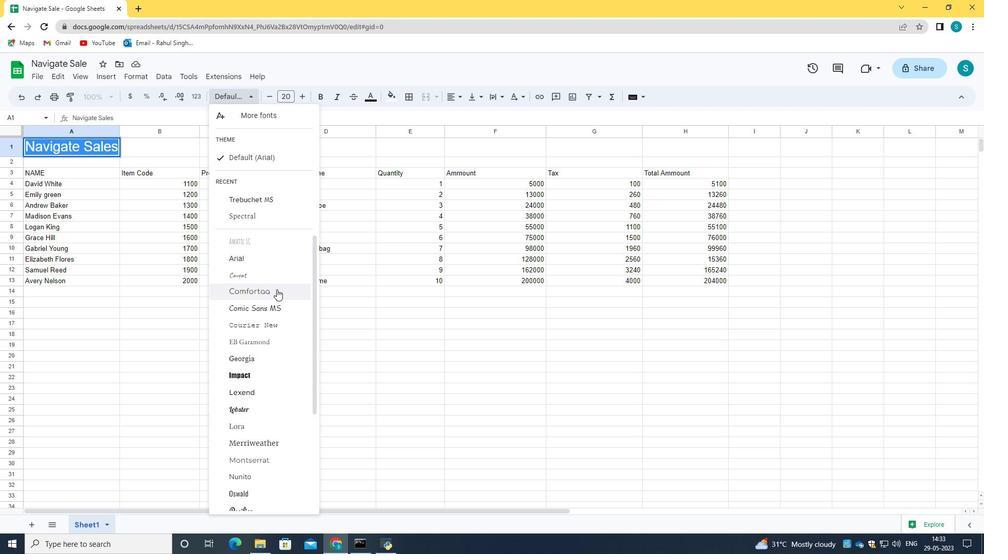 
Action: Mouse scrolled (273, 286) with delta (0, 0)
Screenshot: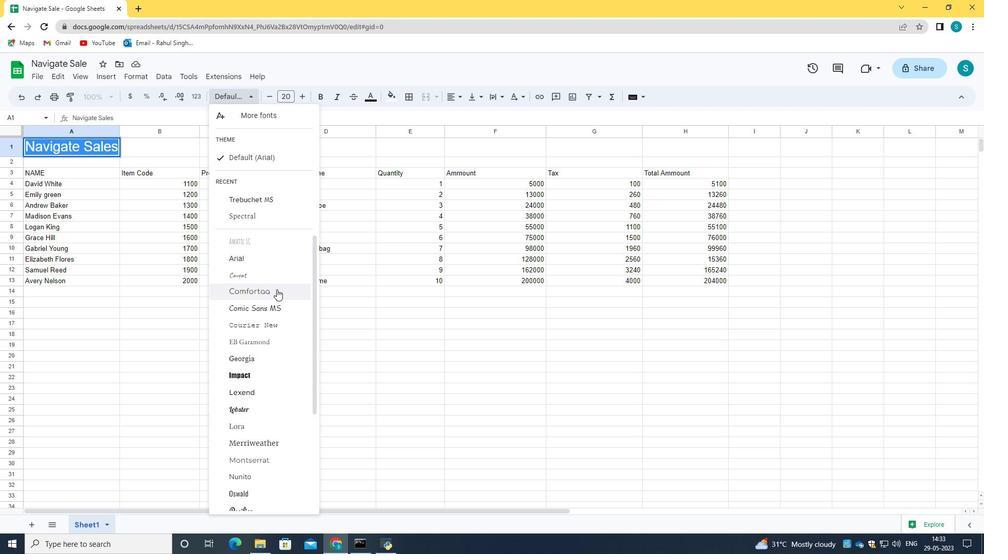 
Action: Mouse moved to (273, 294)
Screenshot: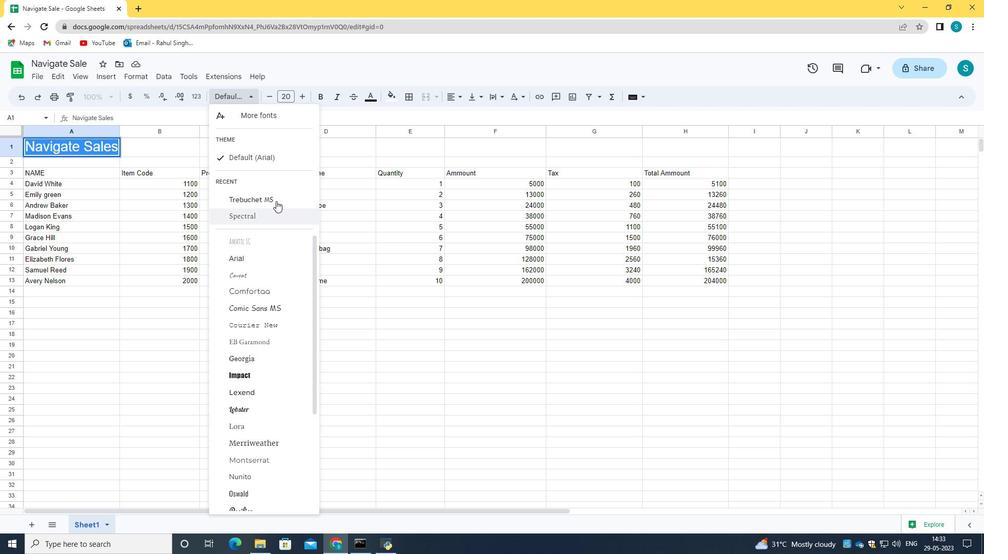 
Action: Mouse scrolled (273, 295) with delta (0, 0)
Screenshot: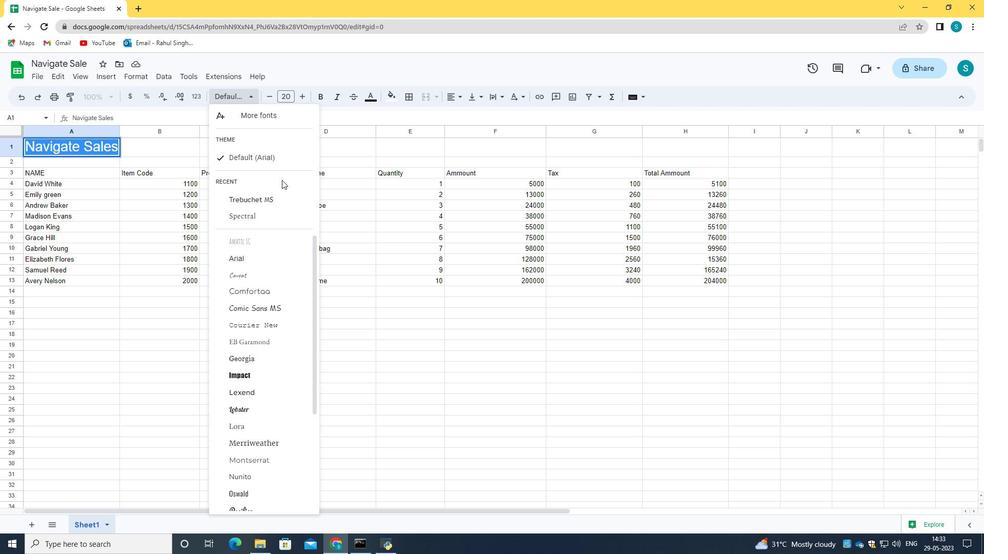
Action: Mouse scrolled (273, 295) with delta (0, 0)
Screenshot: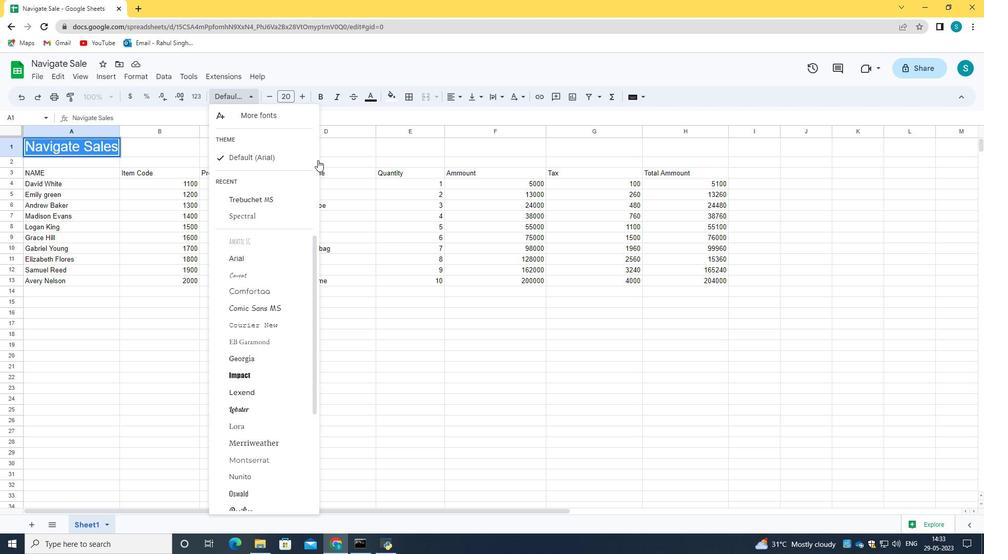 
Action: Mouse moved to (178, 106)
Screenshot: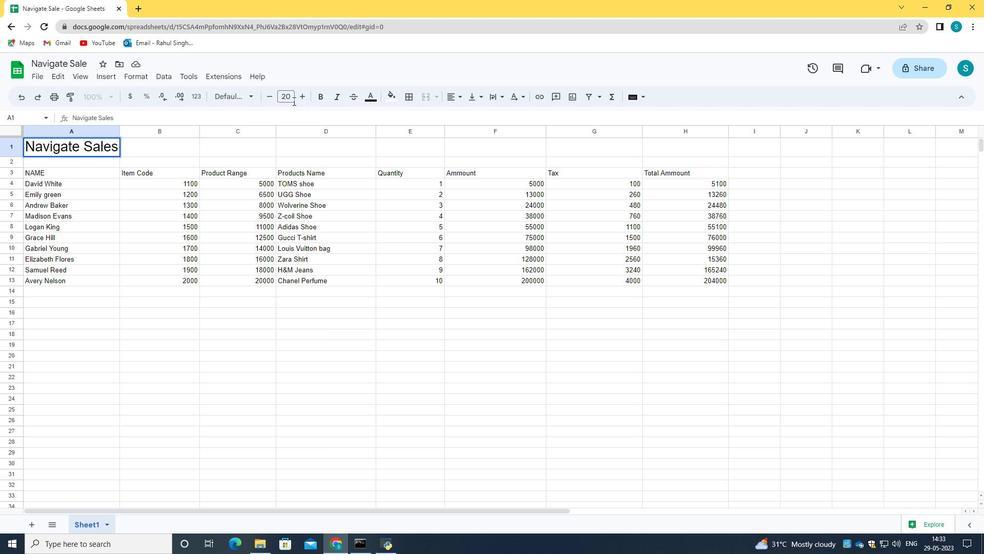 
Action: Mouse pressed left at (178, 106)
Screenshot: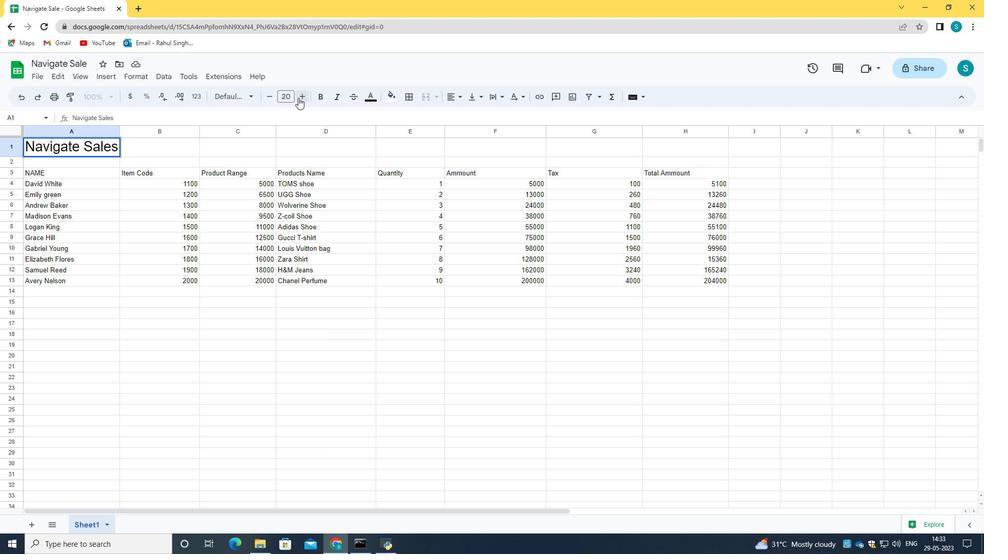 
Action: Mouse moved to (268, 92)
Screenshot: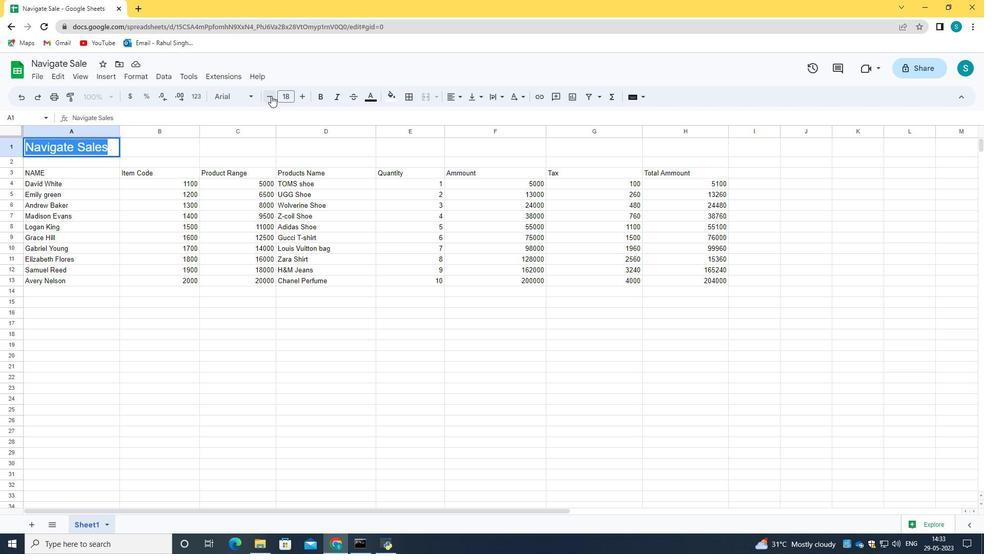 
Action: Mouse pressed left at (268, 92)
Screenshot: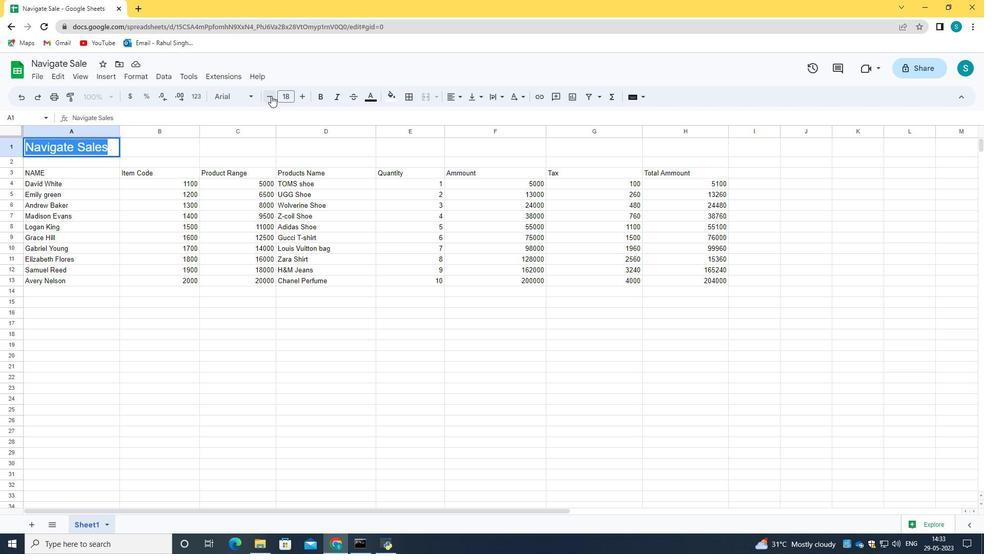 
Action: Mouse pressed left at (268, 92)
Screenshot: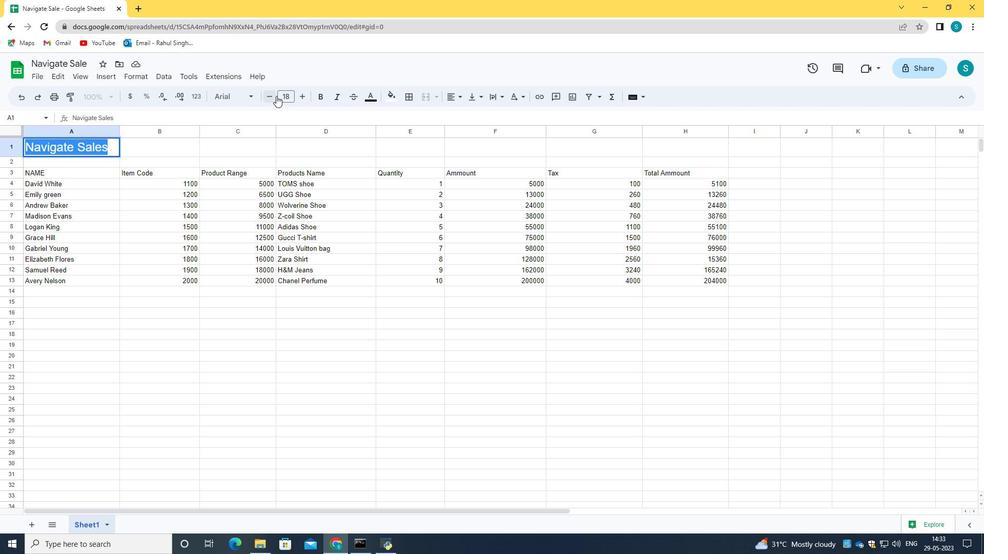 
Action: Mouse moved to (242, 92)
Screenshot: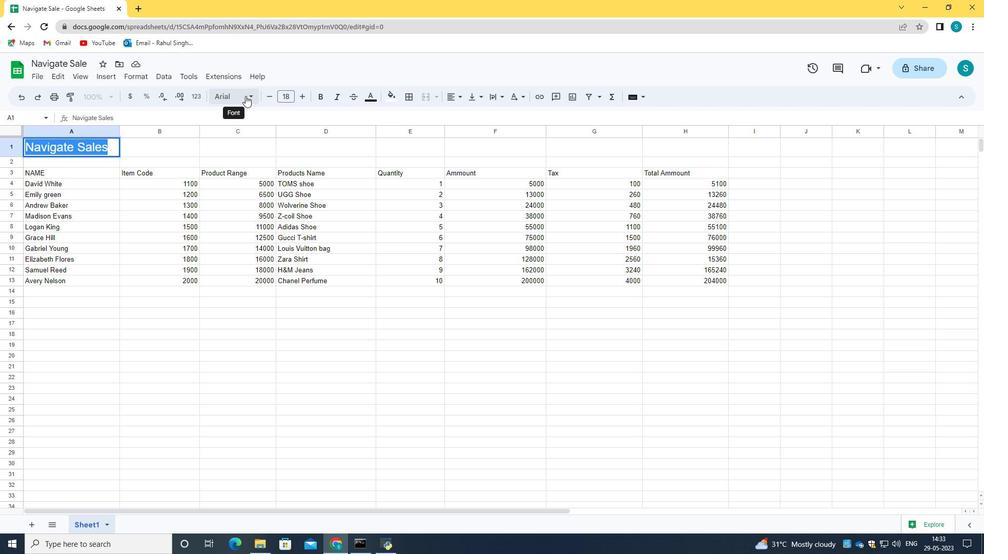 
Action: Mouse pressed left at (242, 92)
Screenshot: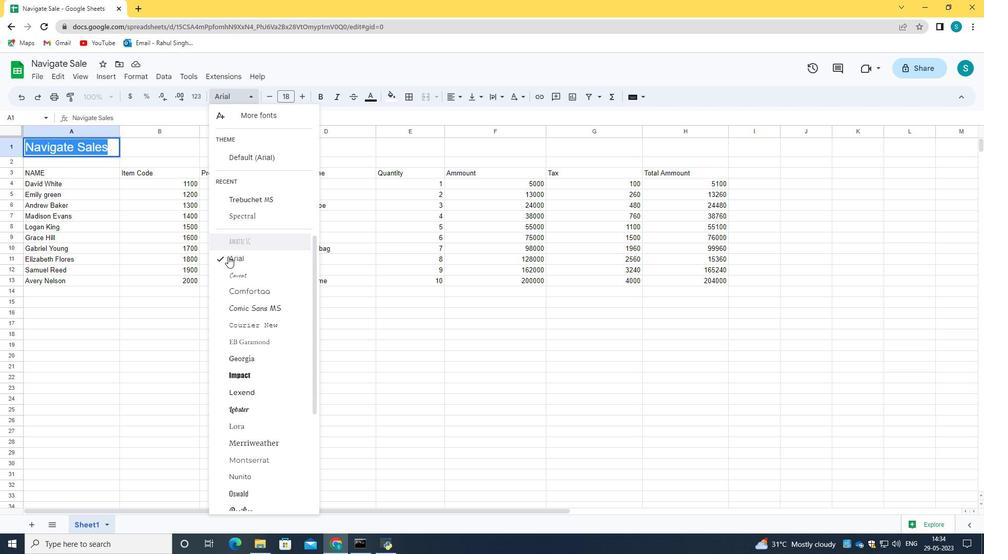 
Action: Mouse moved to (248, 237)
Screenshot: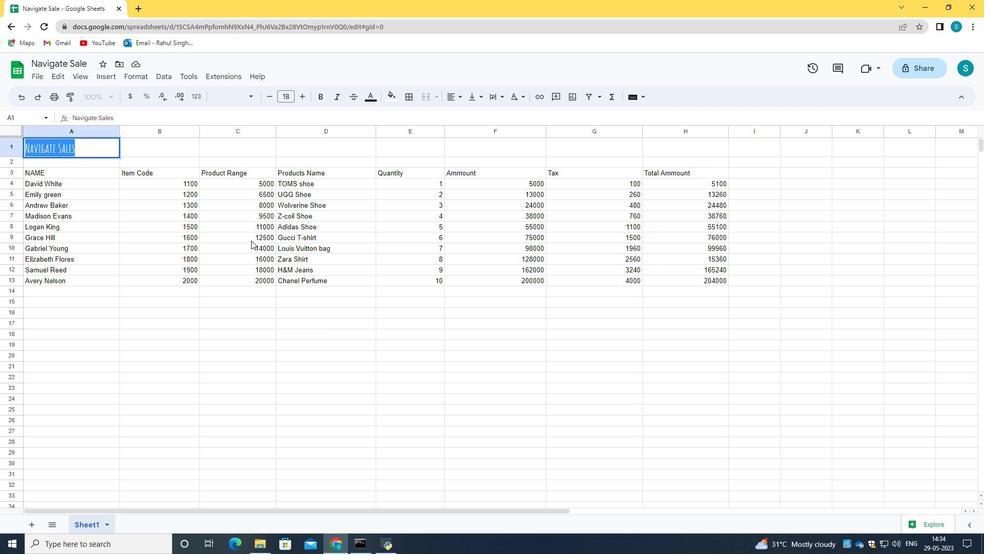 
Action: Mouse pressed left at (248, 237)
Screenshot: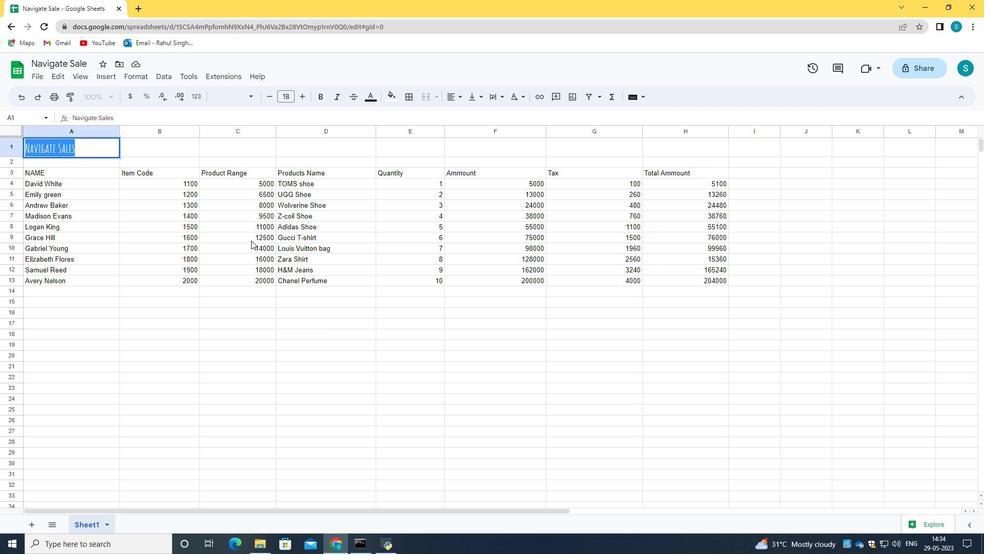 
Action: Mouse moved to (268, 91)
Screenshot: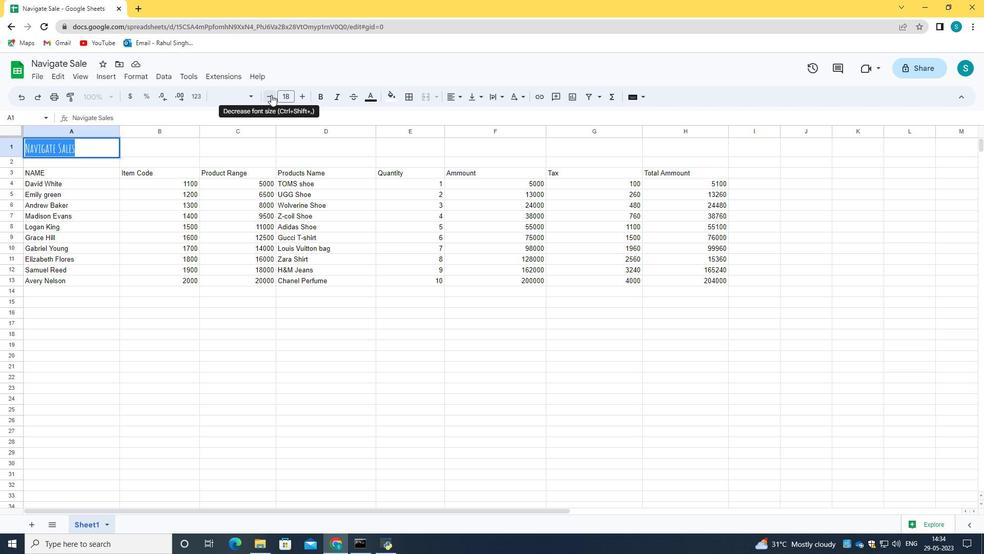 
Action: Mouse pressed left at (268, 91)
Screenshot: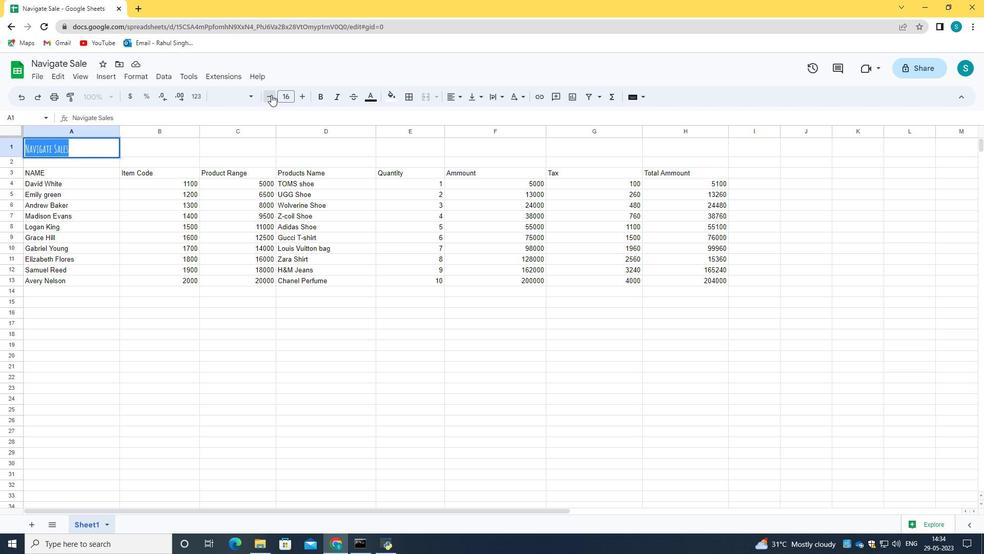 
Action: Mouse pressed left at (268, 91)
Screenshot: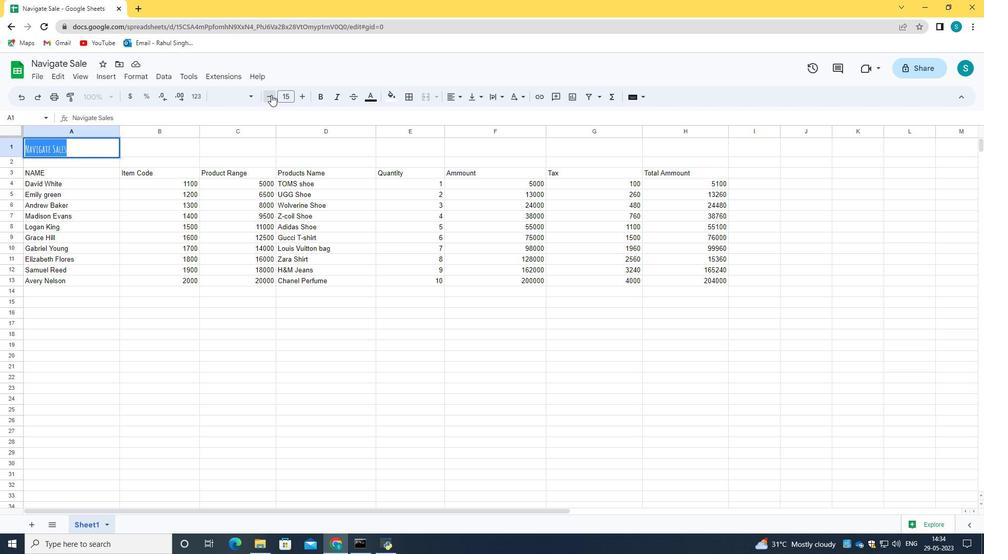
Action: Mouse pressed left at (268, 91)
Screenshot: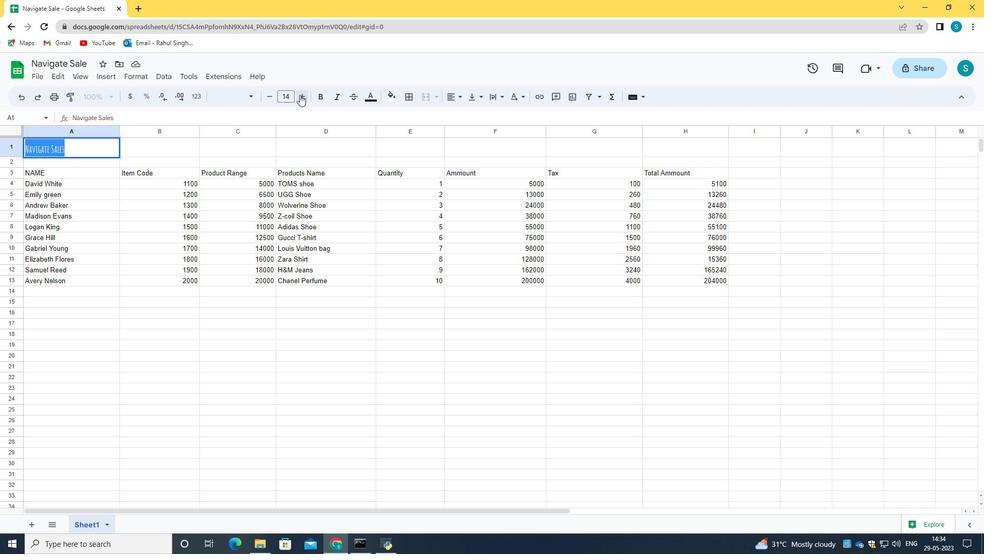 
Action: Mouse pressed left at (268, 91)
Screenshot: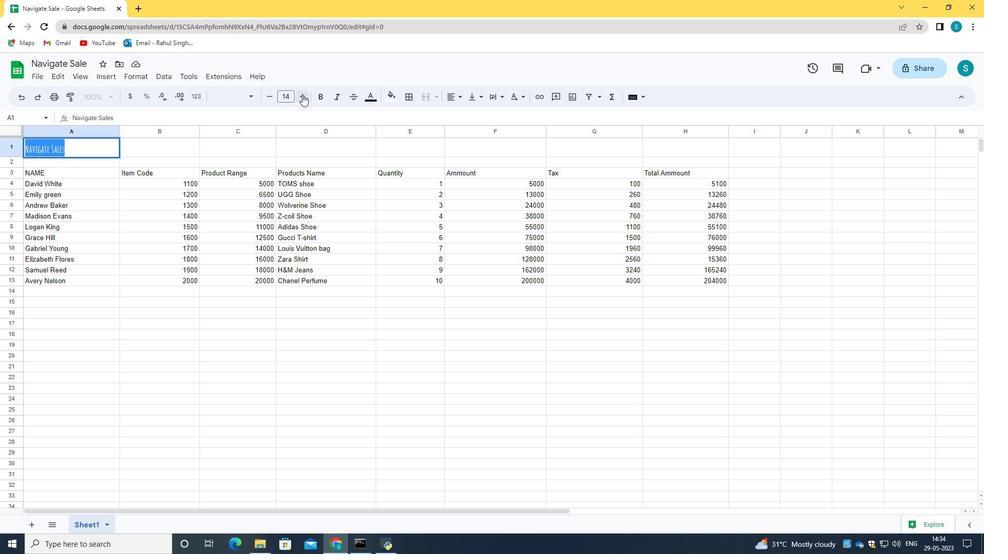 
Action: Mouse moved to (299, 91)
Screenshot: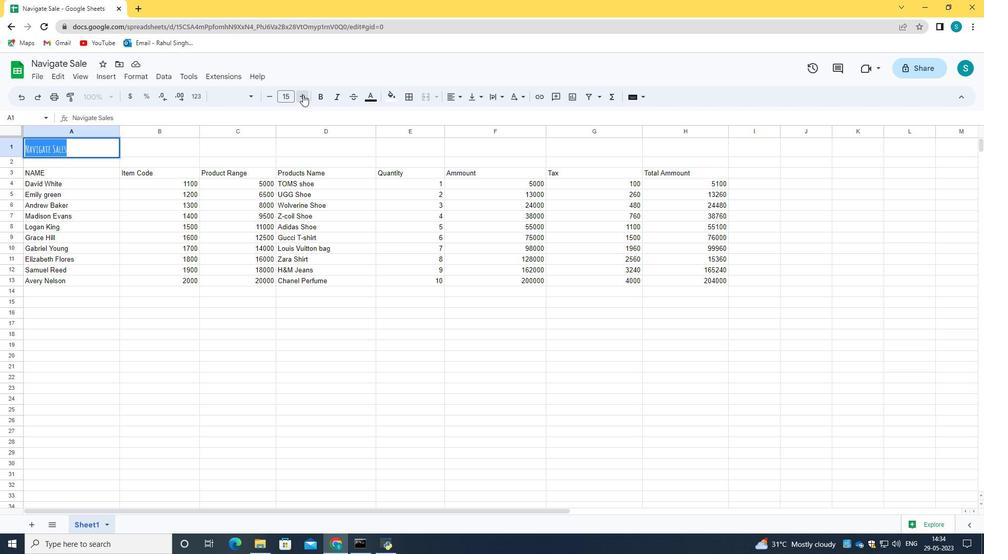 
Action: Mouse pressed left at (299, 91)
Screenshot: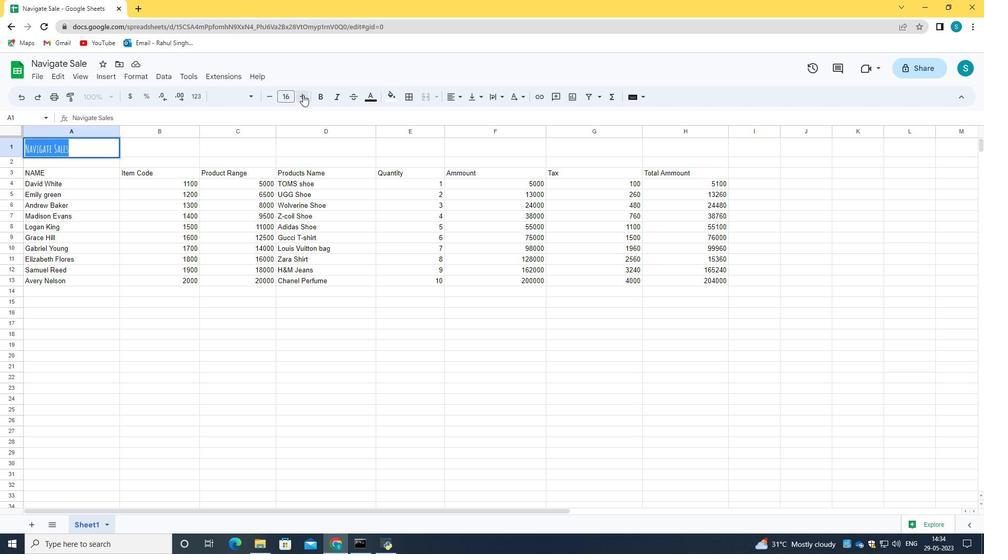 
Action: Mouse moved to (300, 91)
Screenshot: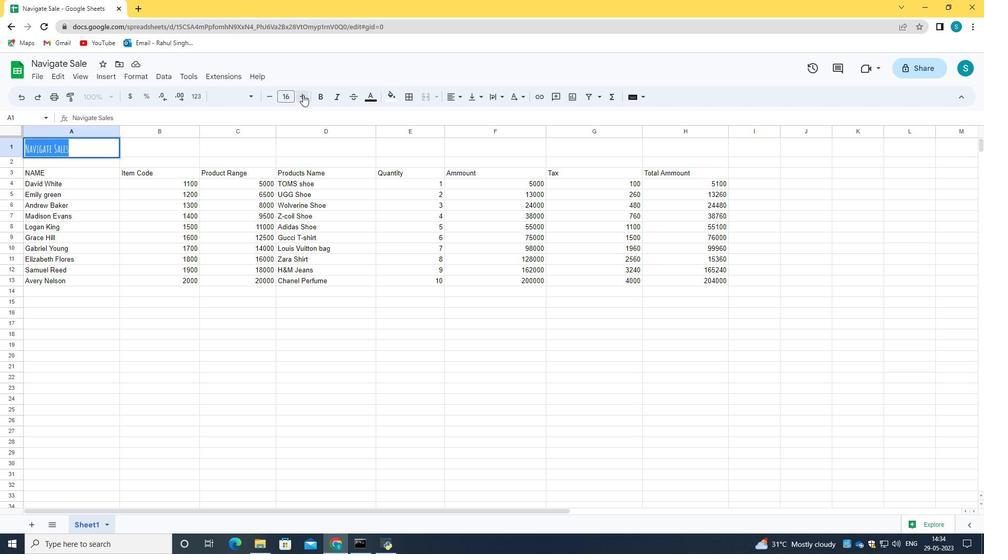 
Action: Mouse pressed left at (300, 91)
Screenshot: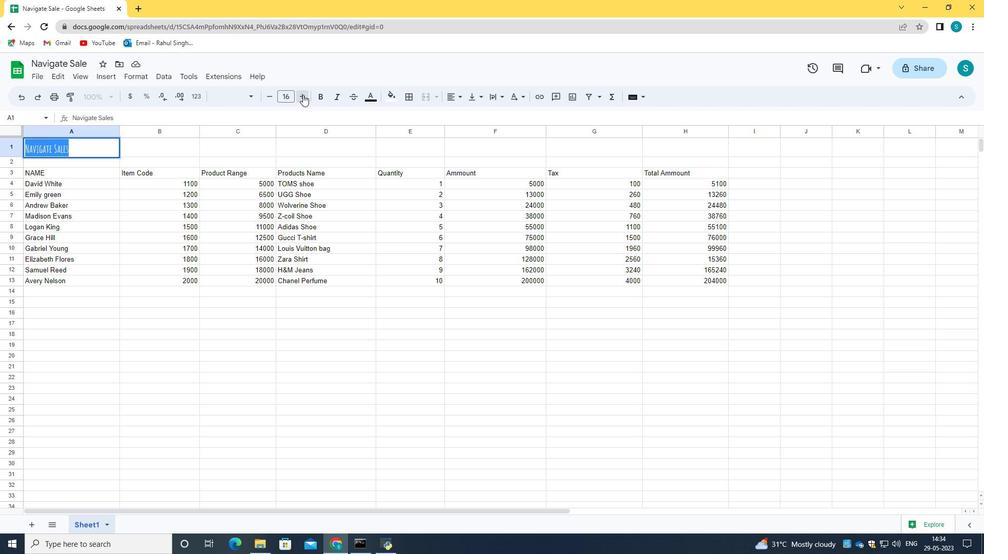 
Action: Mouse pressed left at (300, 91)
Screenshot: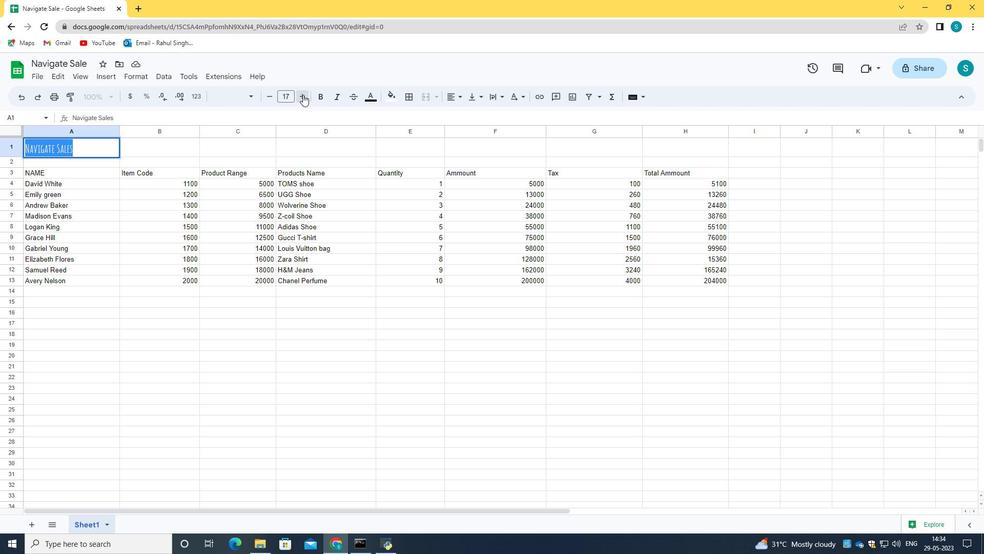 
Action: Mouse pressed left at (300, 91)
Screenshot: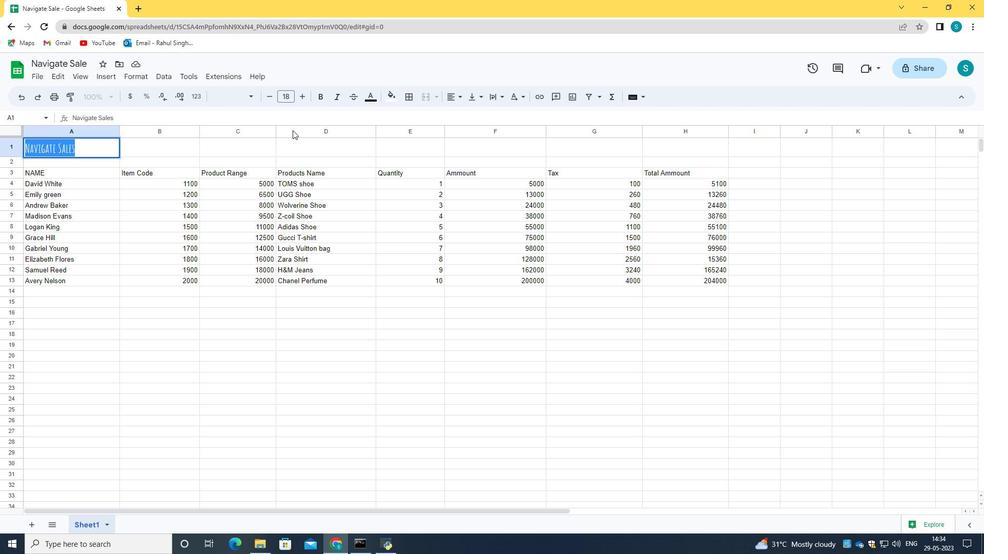 
Action: Mouse moved to (138, 148)
Screenshot: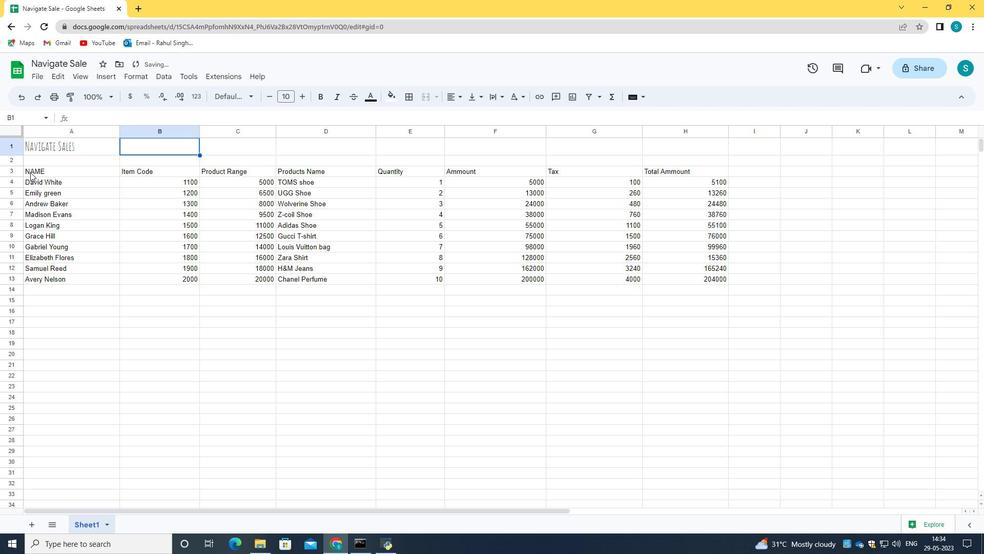 
Action: Mouse pressed left at (138, 148)
Screenshot: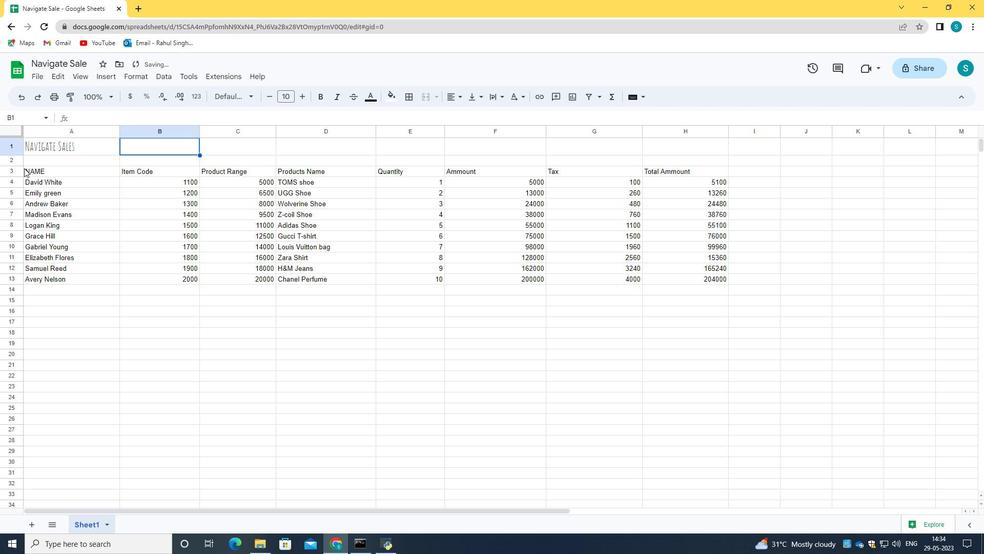 
Action: Mouse moved to (23, 168)
Screenshot: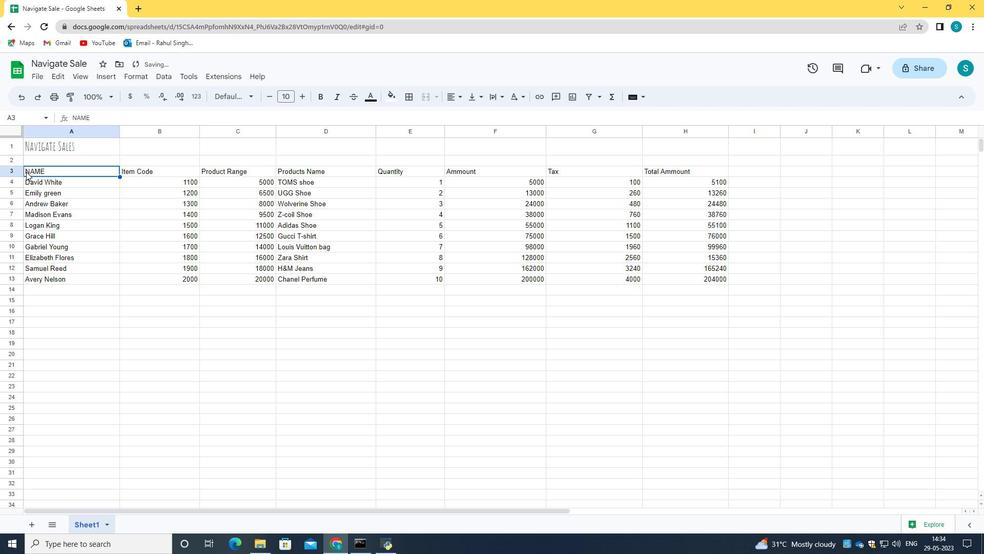 
Action: Mouse pressed left at (23, 168)
Screenshot: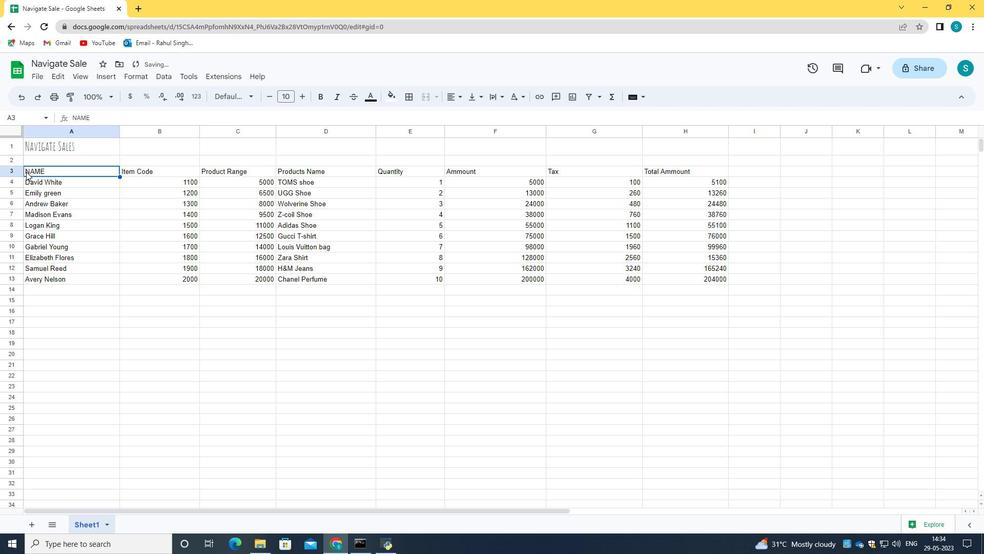 
Action: Mouse pressed left at (23, 168)
Screenshot: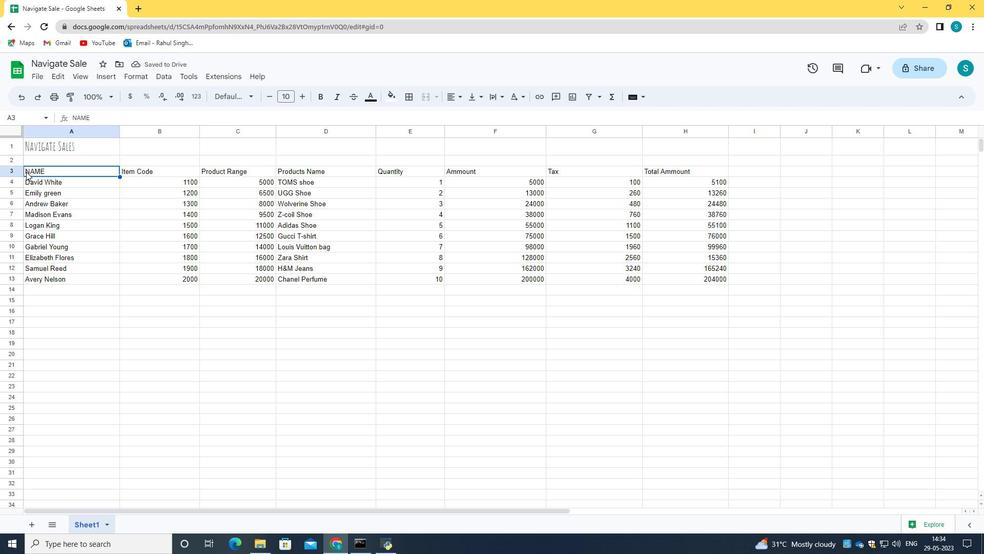 
Action: Mouse moved to (22, 166)
Screenshot: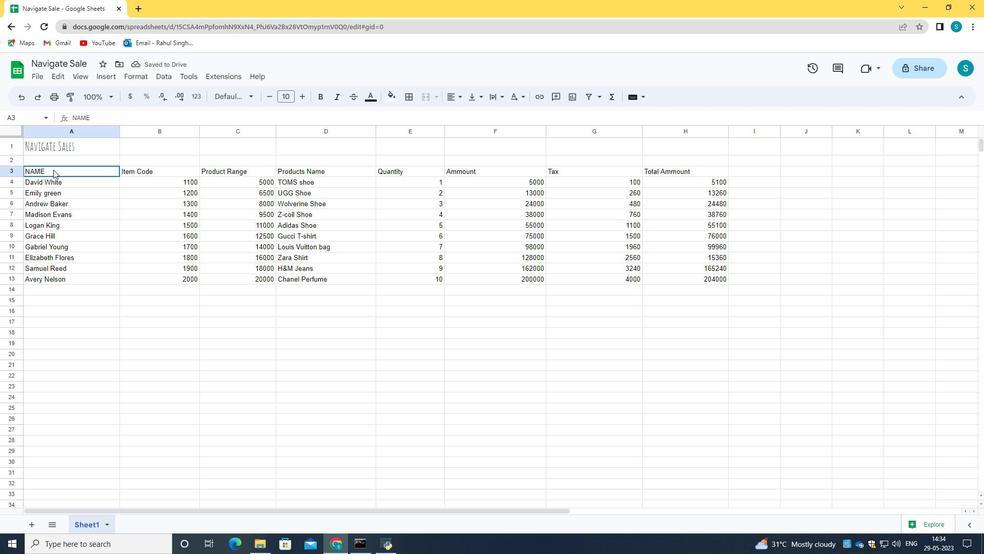 
Action: Mouse pressed left at (22, 166)
Screenshot: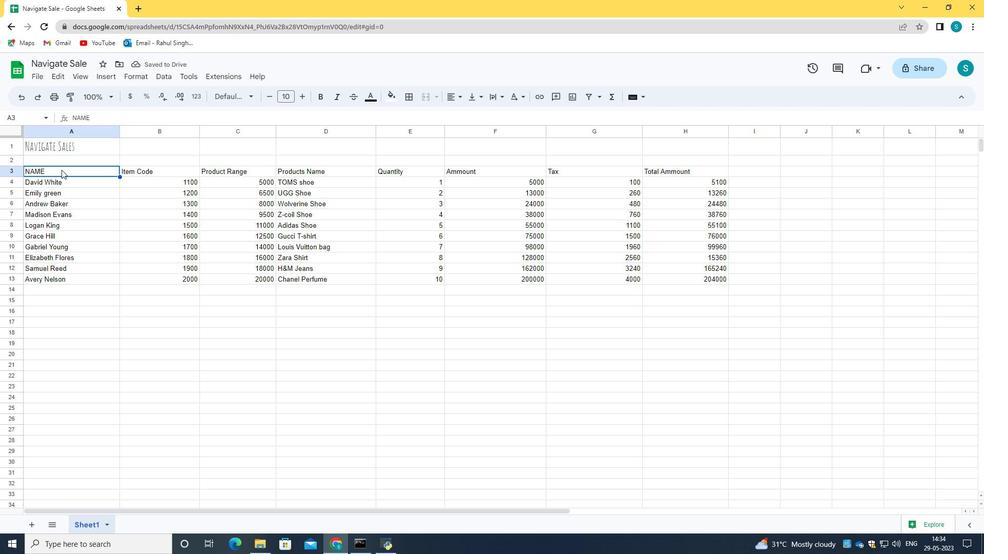 
Action: Mouse moved to (34, 165)
Screenshot: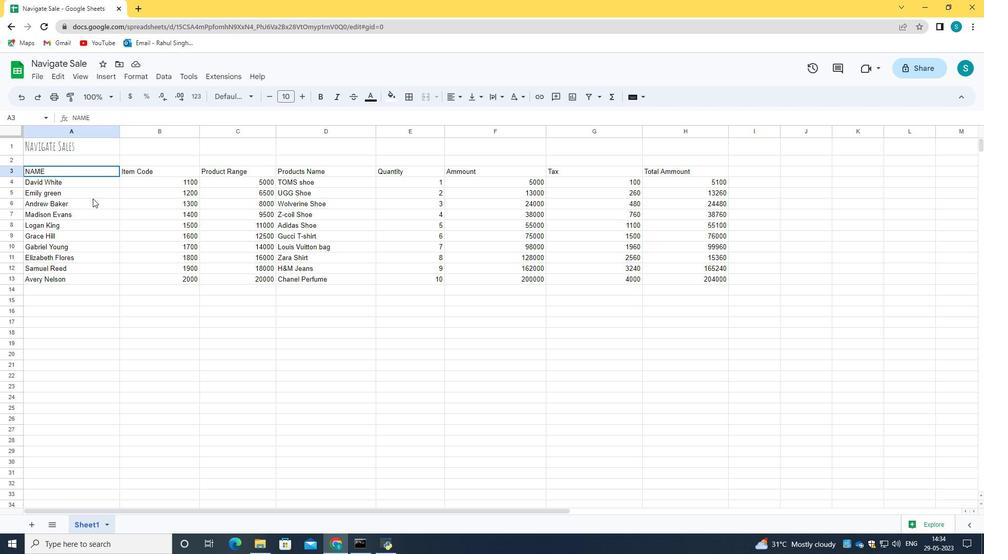 
Action: Mouse pressed left at (34, 165)
Screenshot: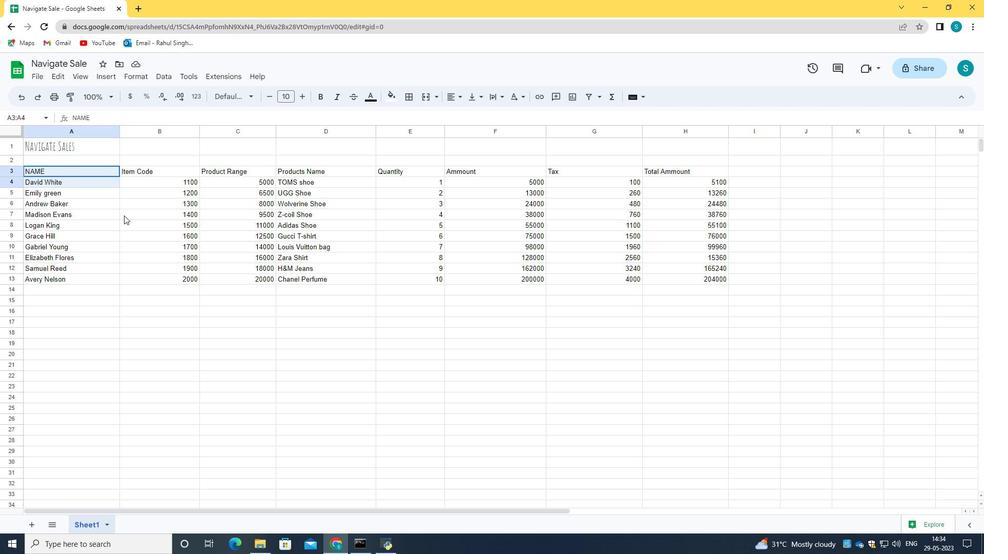 
Action: Mouse moved to (264, 92)
Screenshot: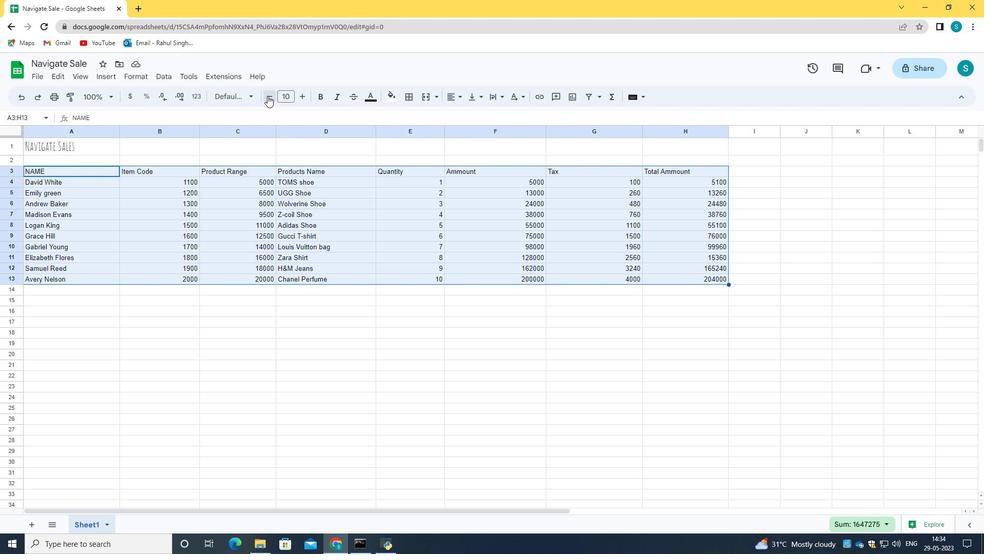 
Action: Mouse pressed left at (264, 92)
Screenshot: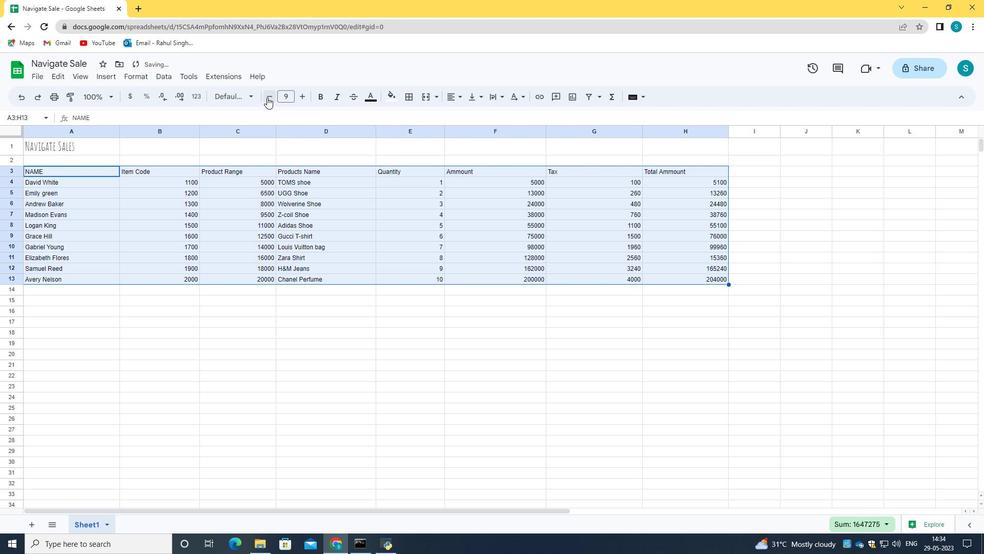 
Action: Mouse moved to (218, 93)
Screenshot: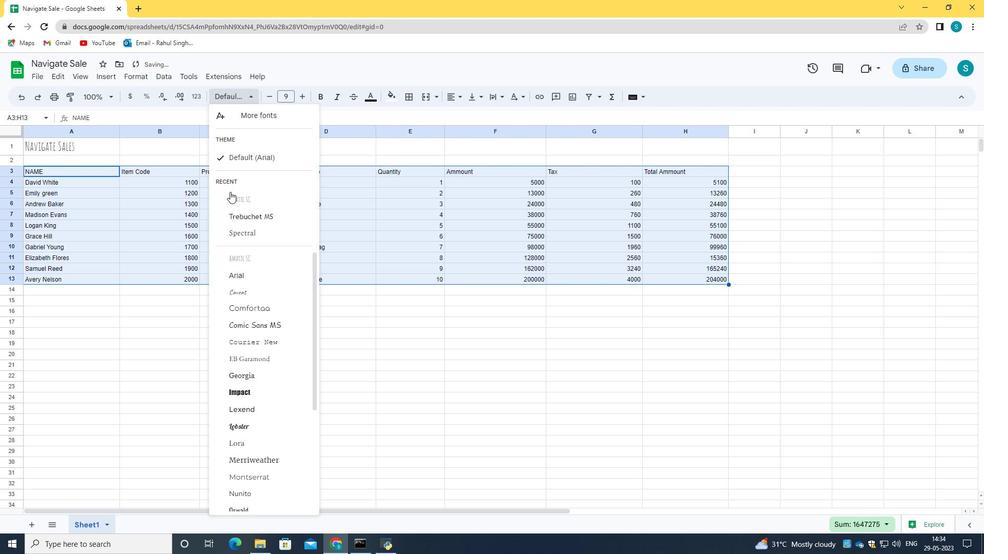 
Action: Mouse pressed left at (218, 93)
Screenshot: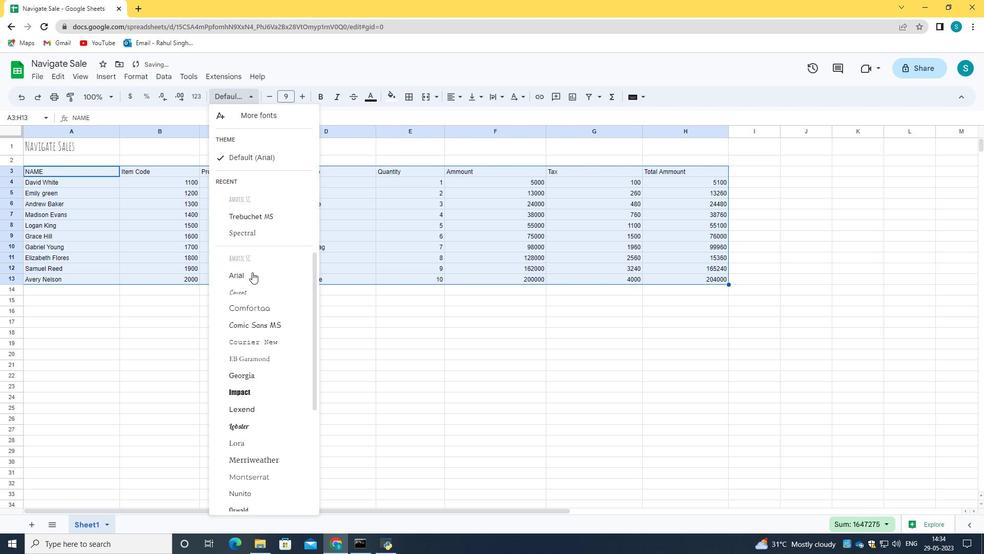 
Action: Mouse moved to (246, 194)
Screenshot: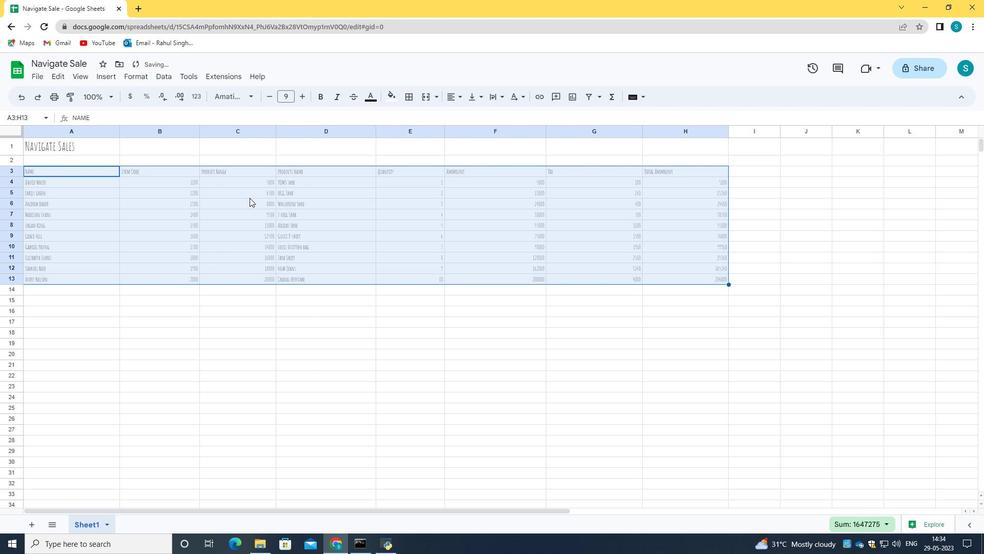 
Action: Mouse pressed left at (246, 194)
Screenshot: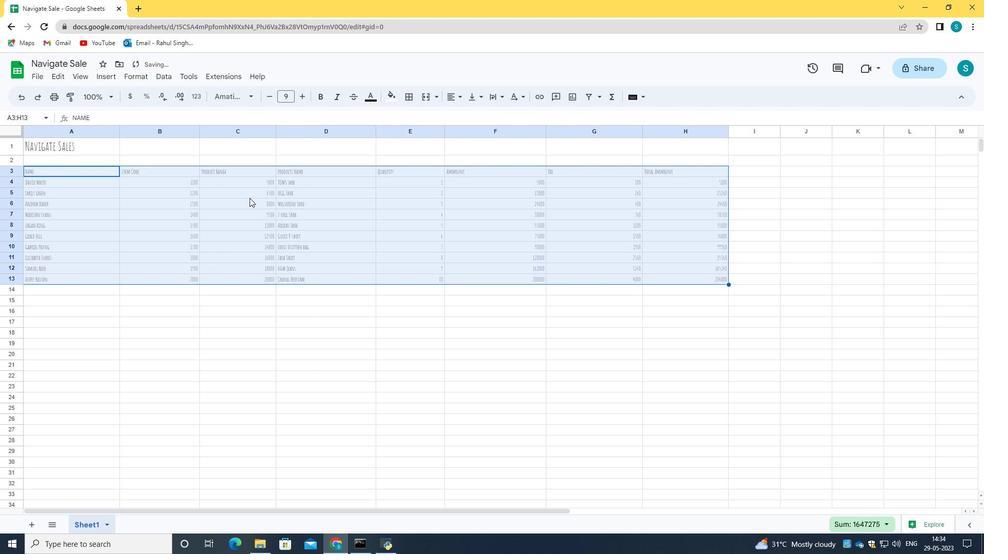 
Action: Mouse moved to (447, 93)
Screenshot: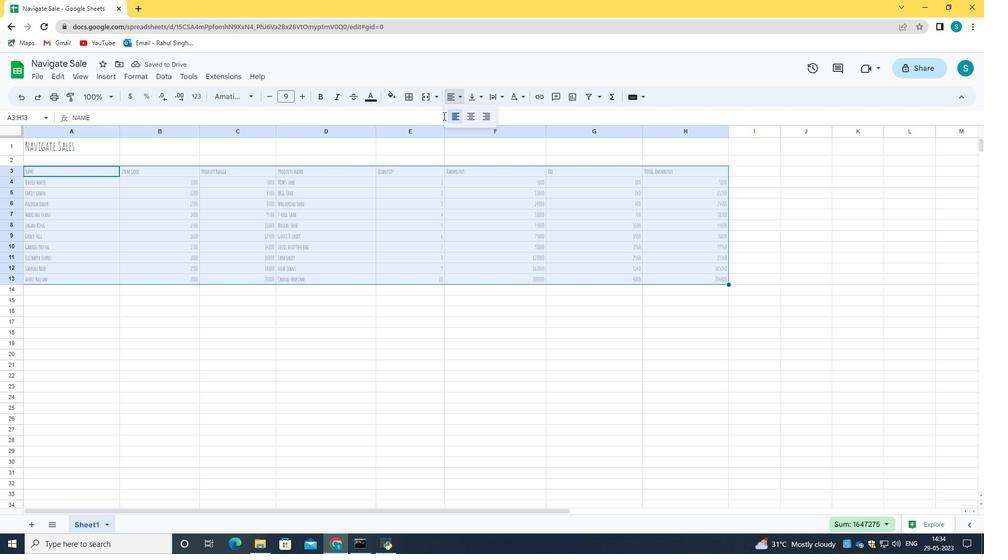 
Action: Mouse pressed left at (447, 93)
Screenshot: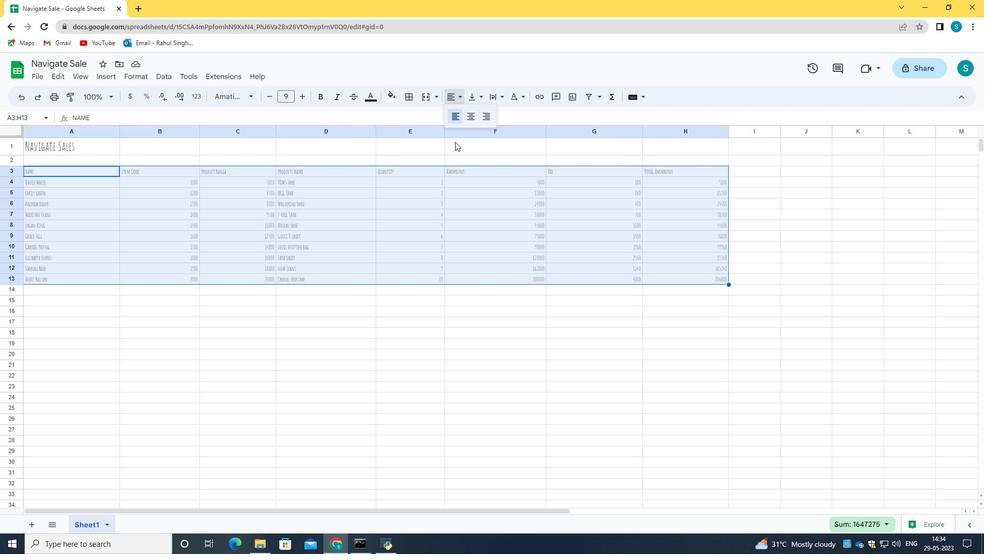 
Action: Mouse moved to (481, 115)
Screenshot: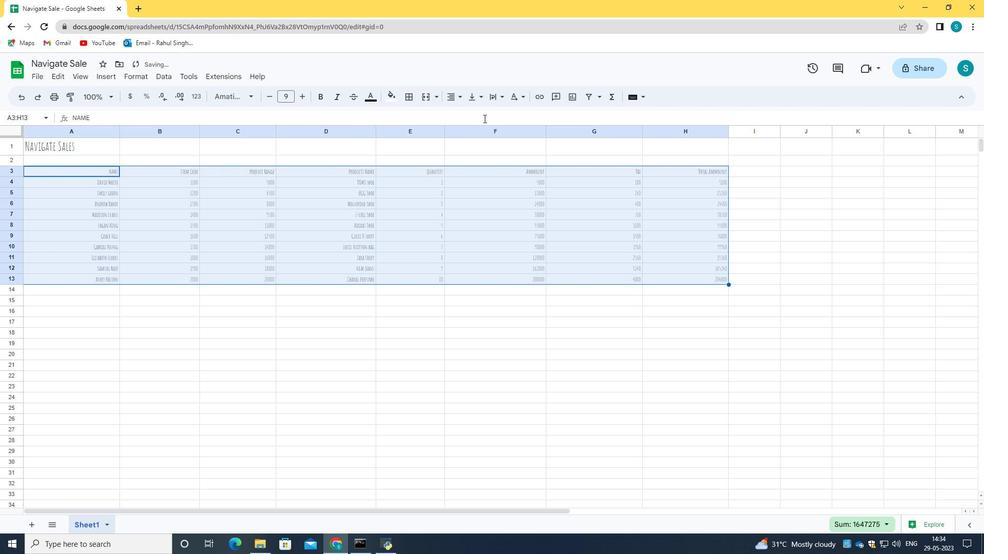 
Action: Mouse pressed left at (481, 115)
Screenshot: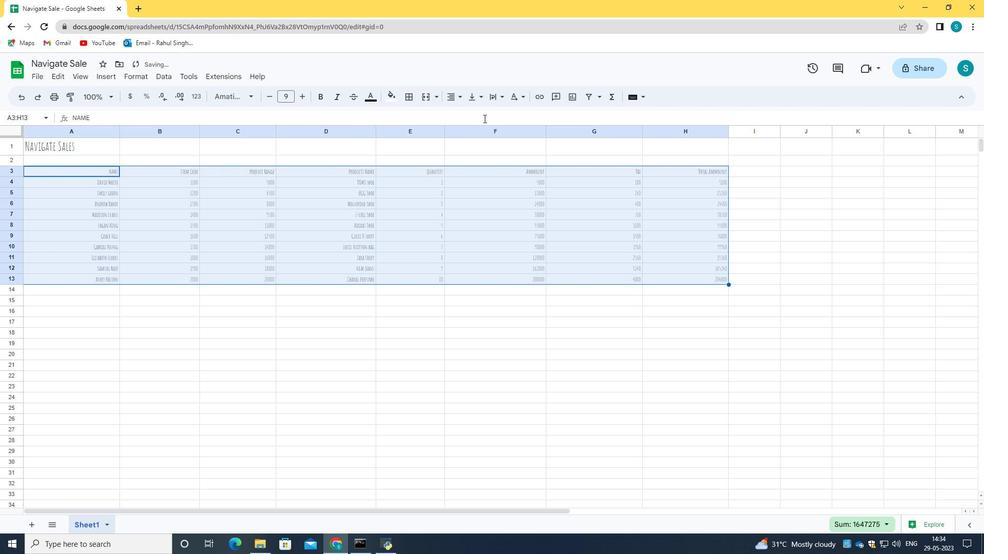 
Action: Mouse moved to (155, 146)
Screenshot: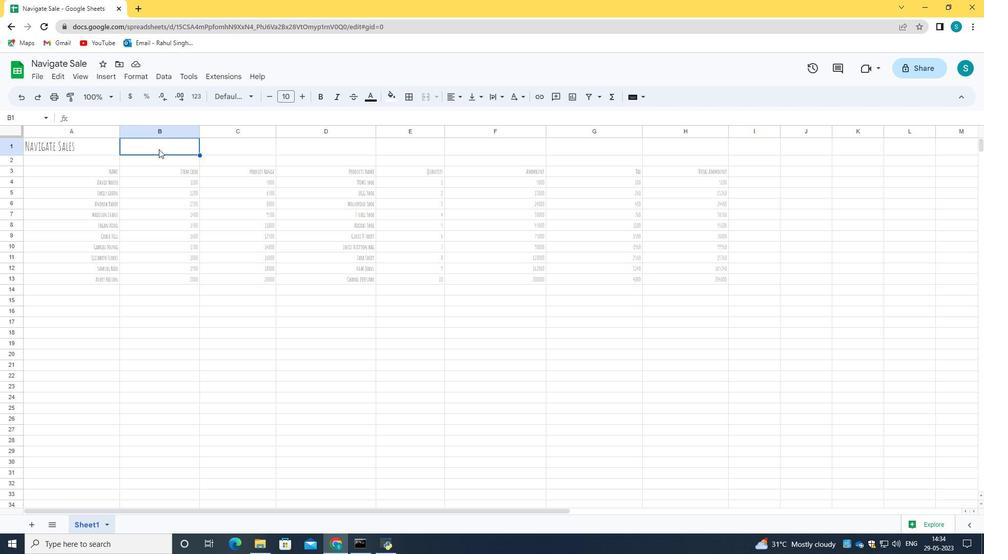
Action: Mouse pressed left at (155, 146)
Screenshot: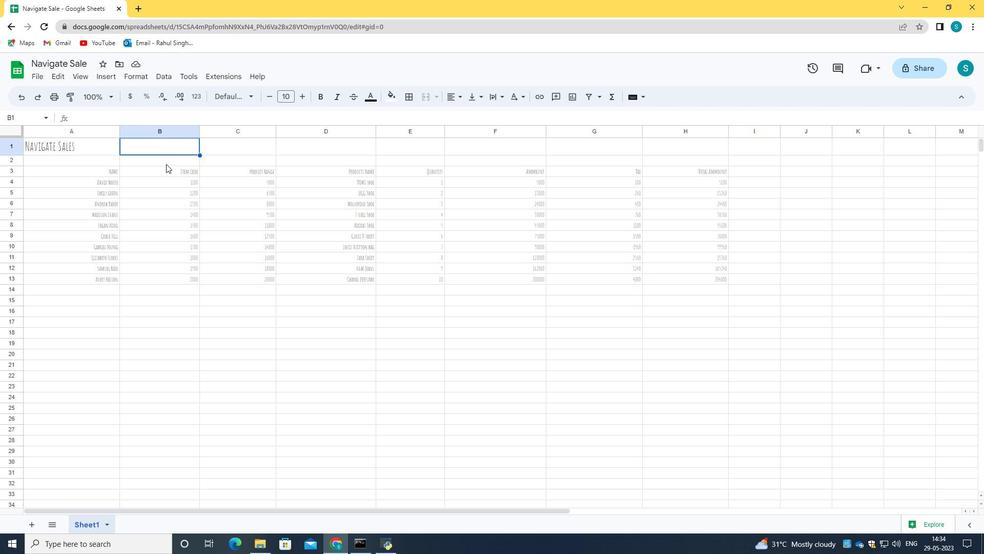 
Action: Mouse moved to (176, 248)
Screenshot: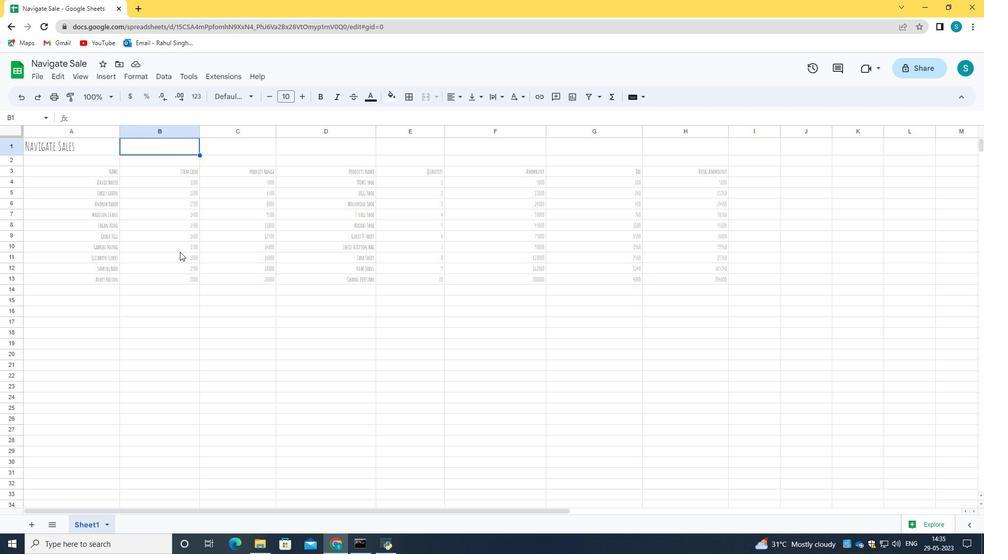 
